 Task: Check the percentage active listings of breakfast bar in the last 3 years.
Action: Mouse moved to (603, 231)
Screenshot: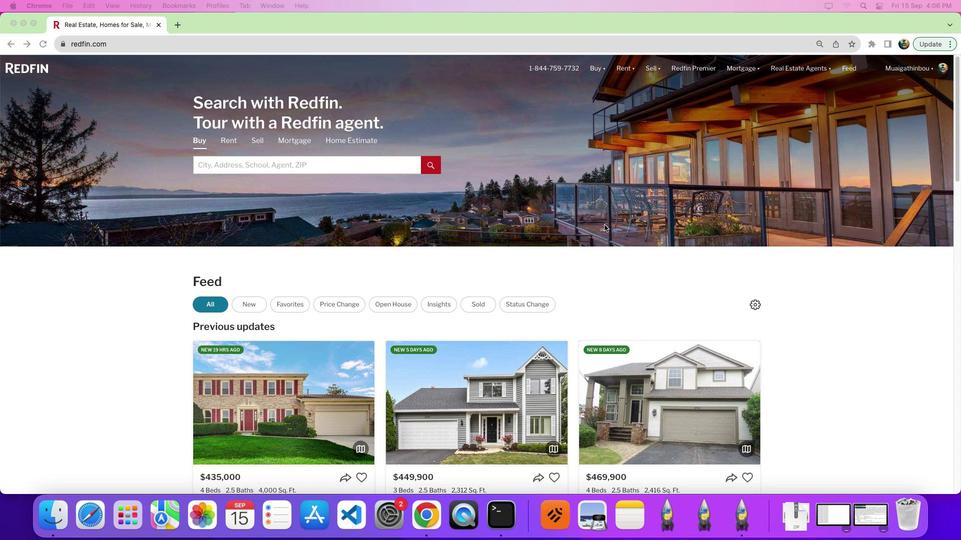 
Action: Mouse pressed left at (603, 231)
Screenshot: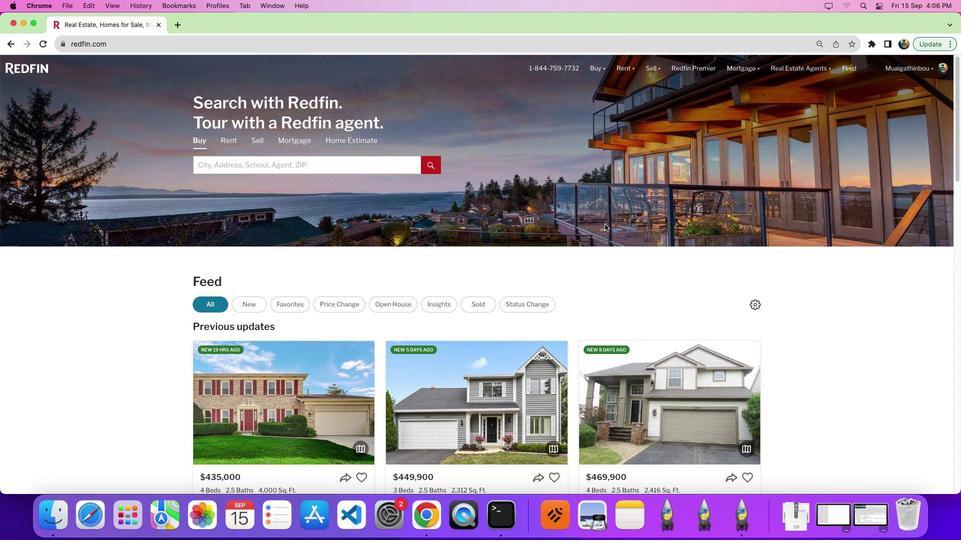 
Action: Mouse moved to (763, 217)
Screenshot: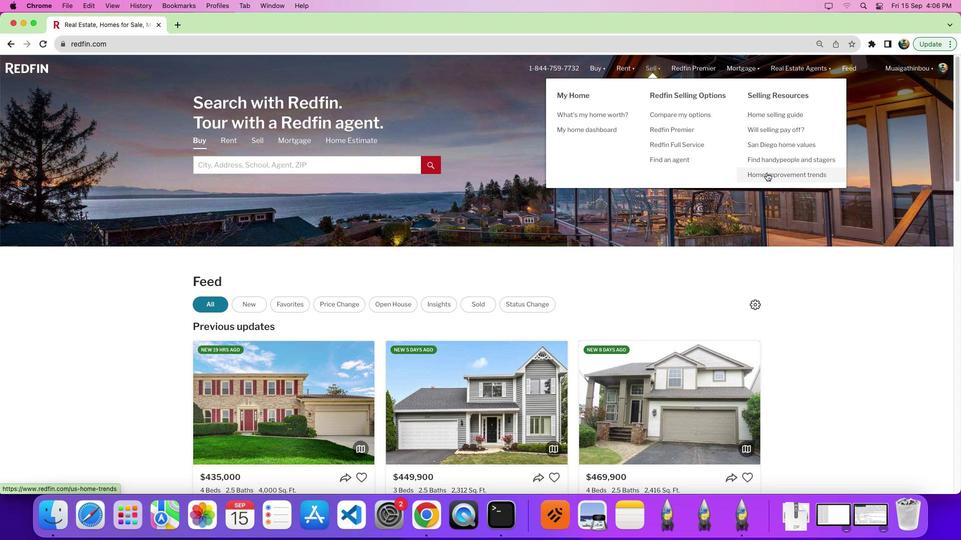 
Action: Mouse pressed left at (763, 217)
Screenshot: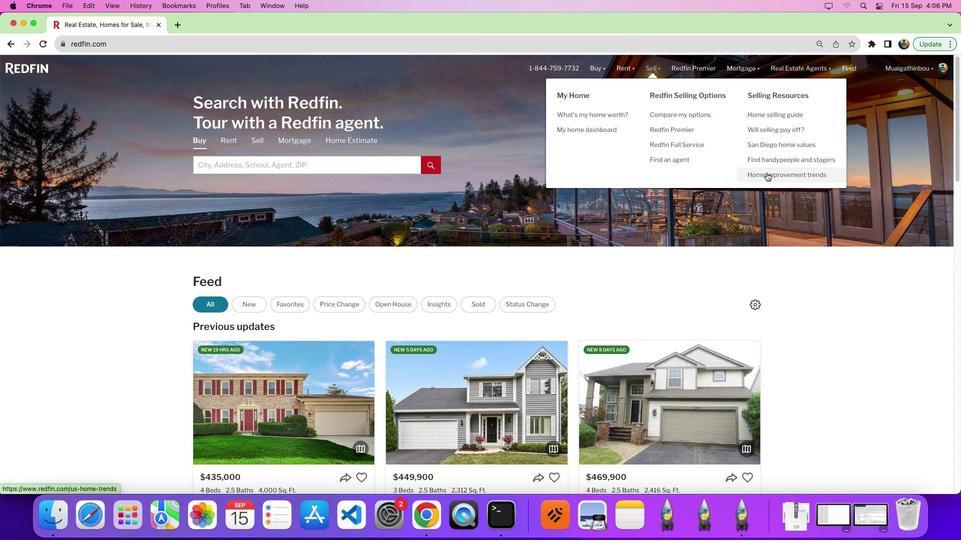 
Action: Mouse pressed left at (763, 217)
Screenshot: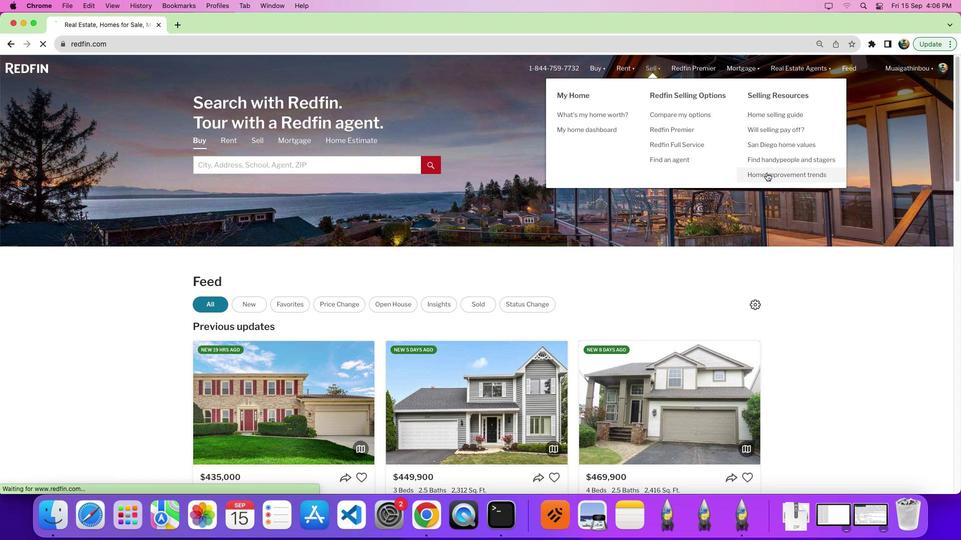
Action: Mouse moved to (265, 223)
Screenshot: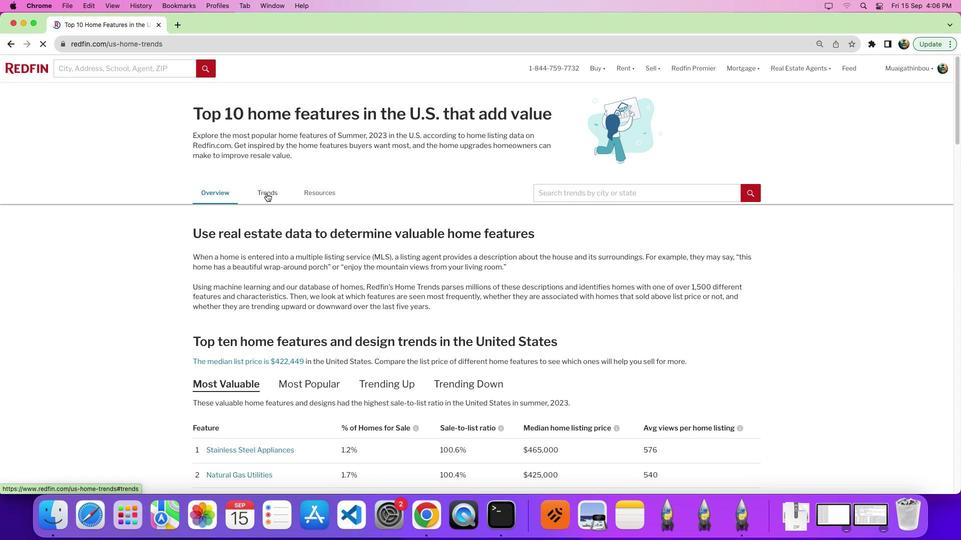 
Action: Mouse pressed left at (265, 223)
Screenshot: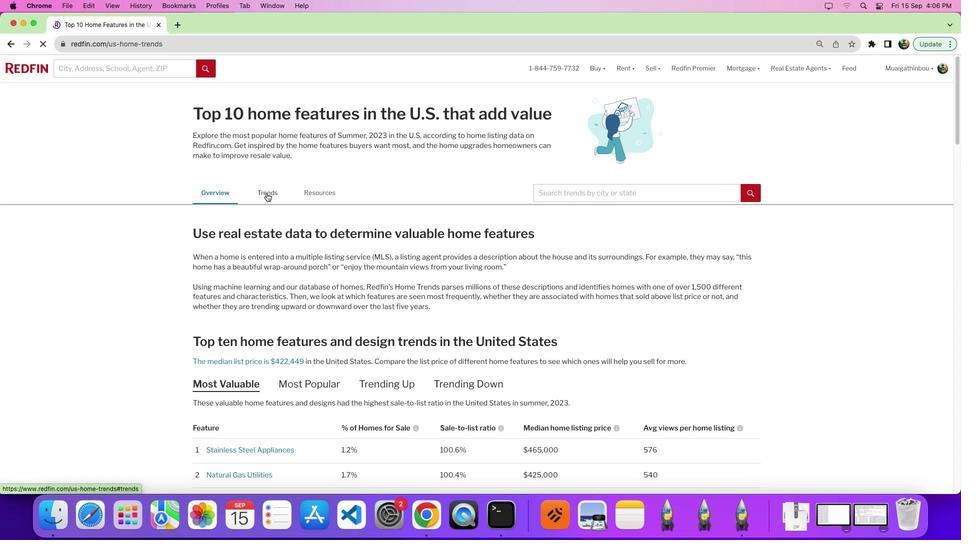 
Action: Mouse moved to (453, 241)
Screenshot: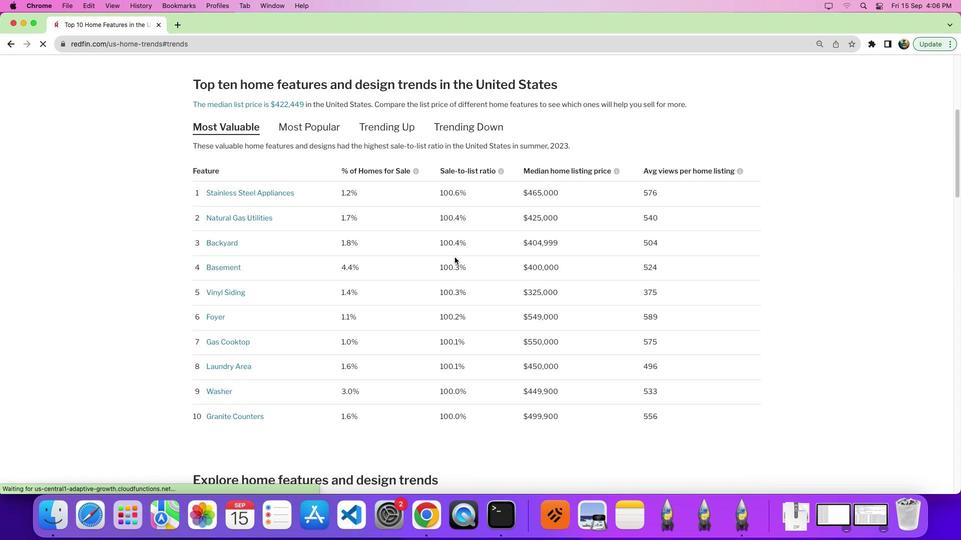 
Action: Mouse scrolled (453, 241) with delta (0, 171)
Screenshot: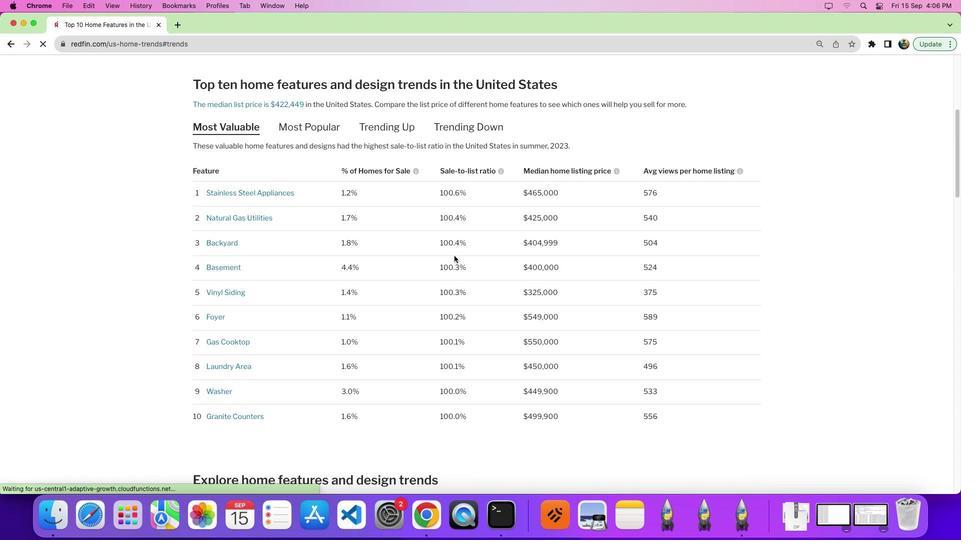 
Action: Mouse moved to (453, 241)
Screenshot: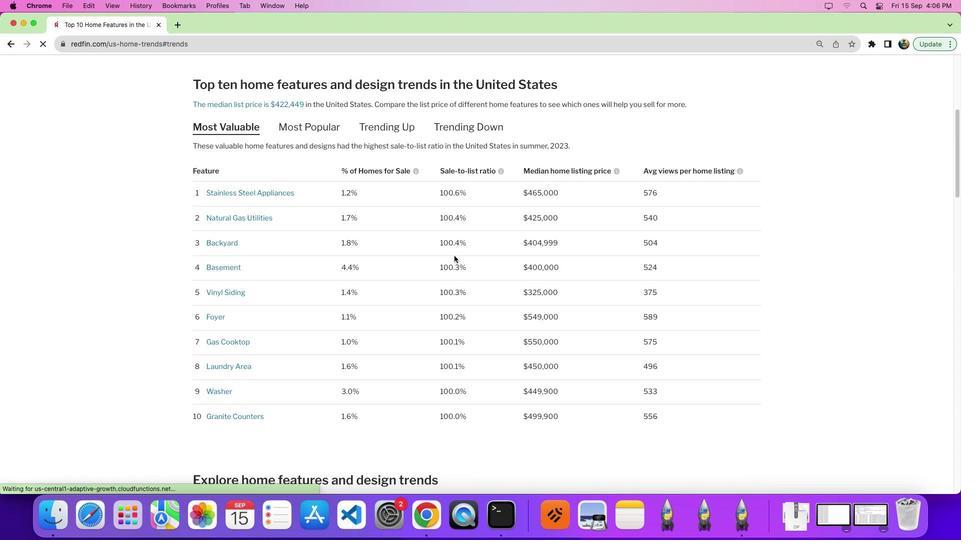 
Action: Mouse scrolled (453, 241) with delta (0, 171)
Screenshot: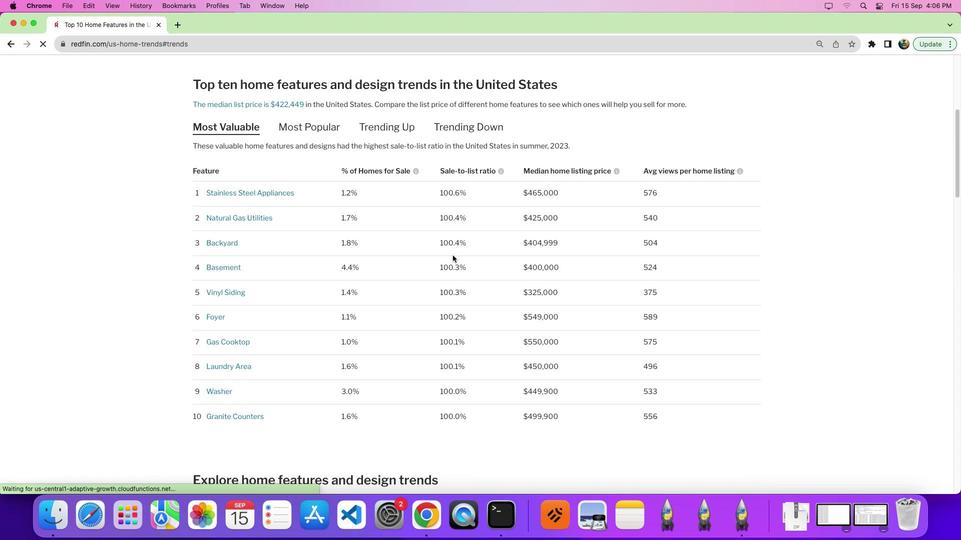 
Action: Mouse moved to (453, 240)
Screenshot: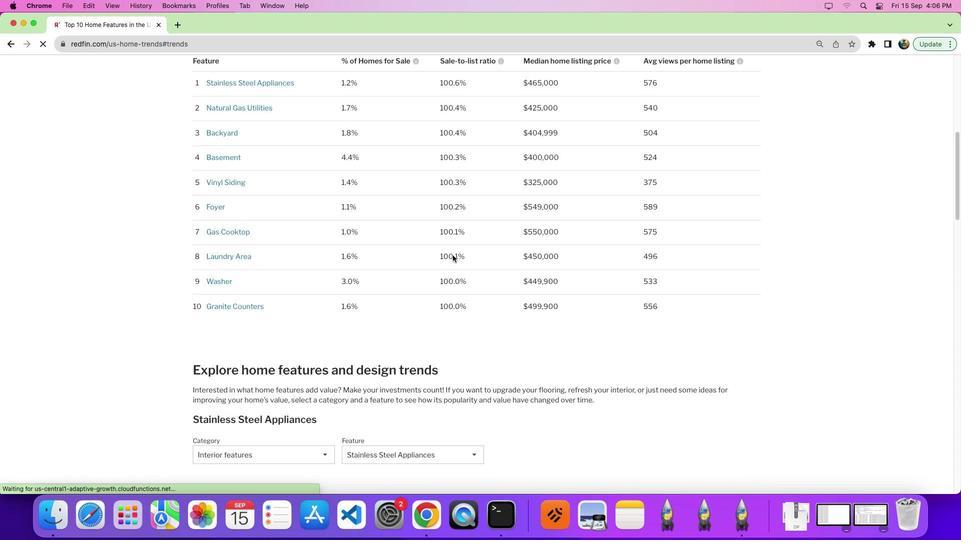 
Action: Mouse scrolled (453, 240) with delta (0, 170)
Screenshot: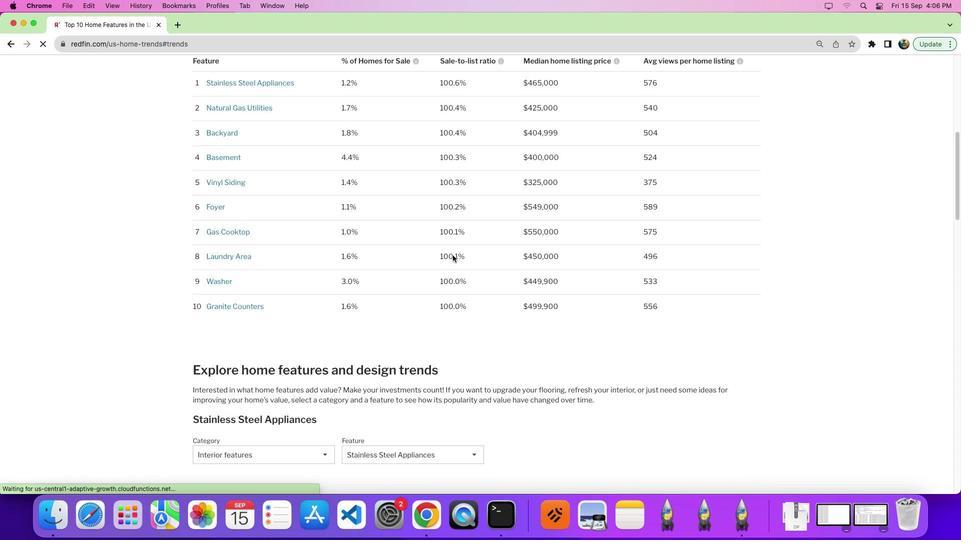 
Action: Mouse moved to (451, 240)
Screenshot: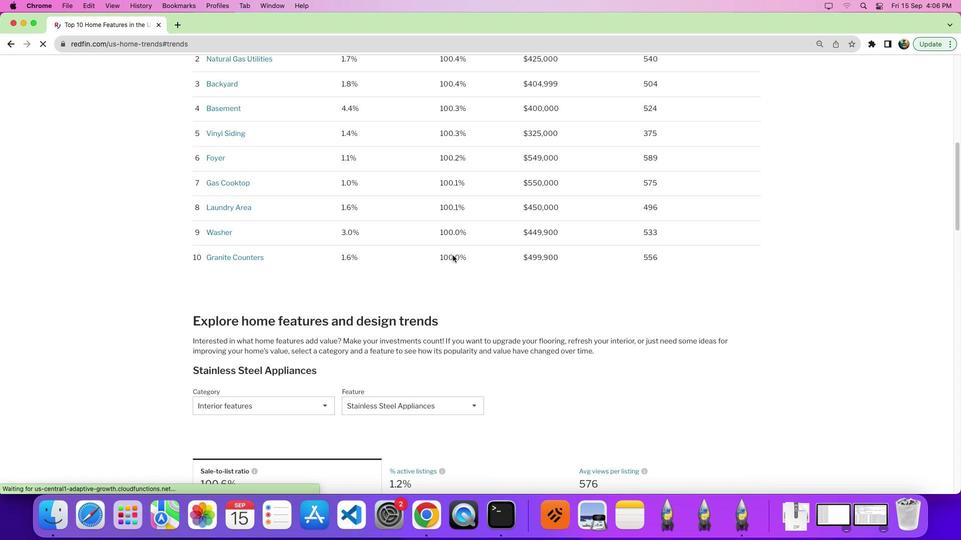 
Action: Mouse scrolled (451, 240) with delta (0, 171)
Screenshot: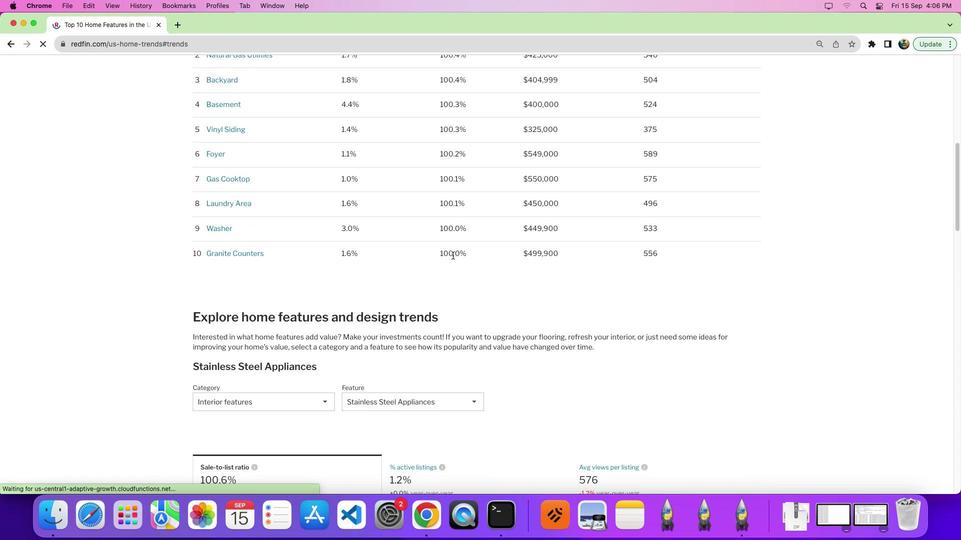 
Action: Mouse scrolled (451, 240) with delta (0, 171)
Screenshot: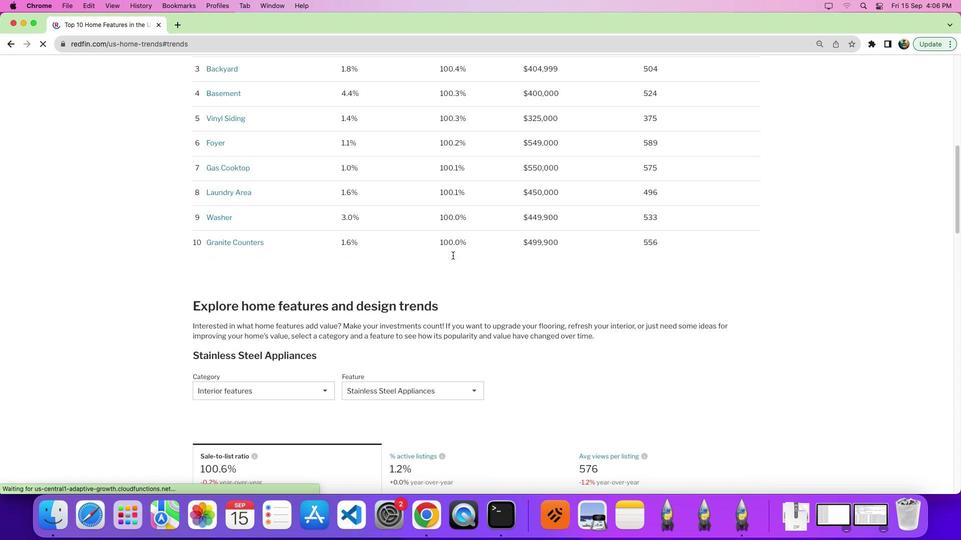 
Action: Mouse scrolled (451, 240) with delta (0, 170)
Screenshot: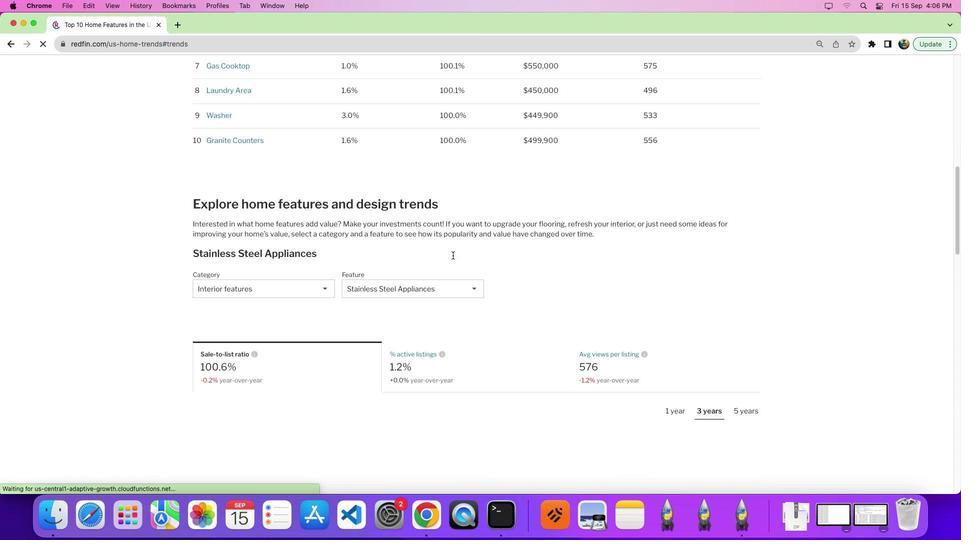 
Action: Mouse moved to (381, 242)
Screenshot: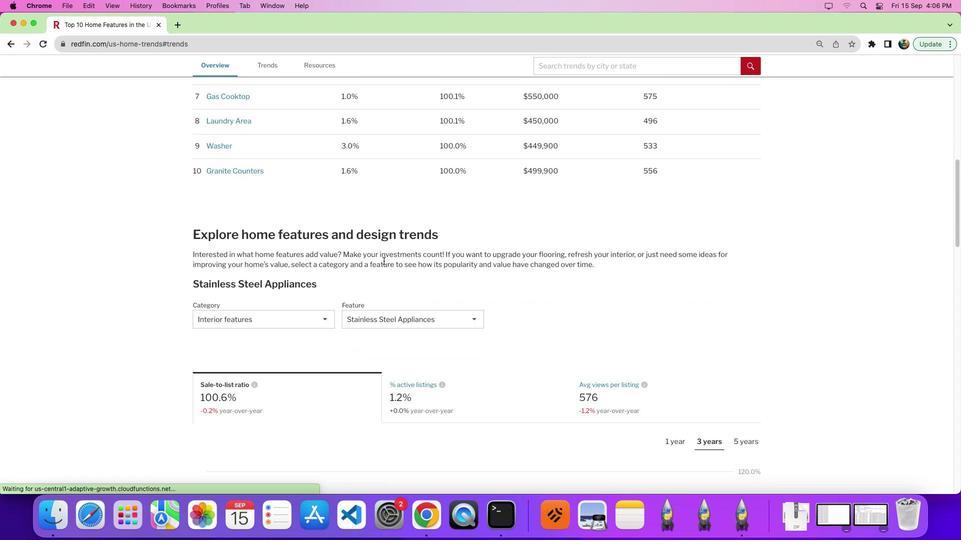 
Action: Mouse scrolled (381, 242) with delta (0, 171)
Screenshot: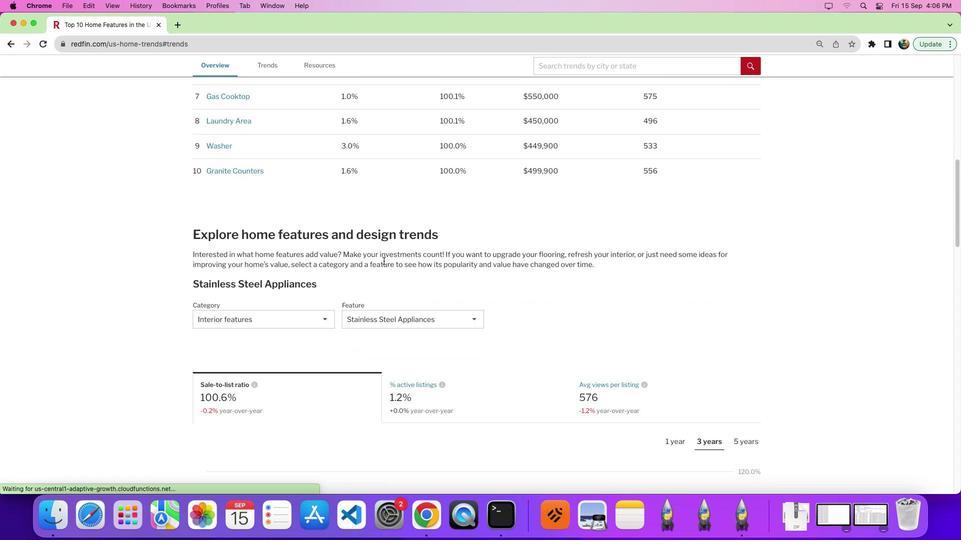 
Action: Mouse scrolled (381, 242) with delta (0, 171)
Screenshot: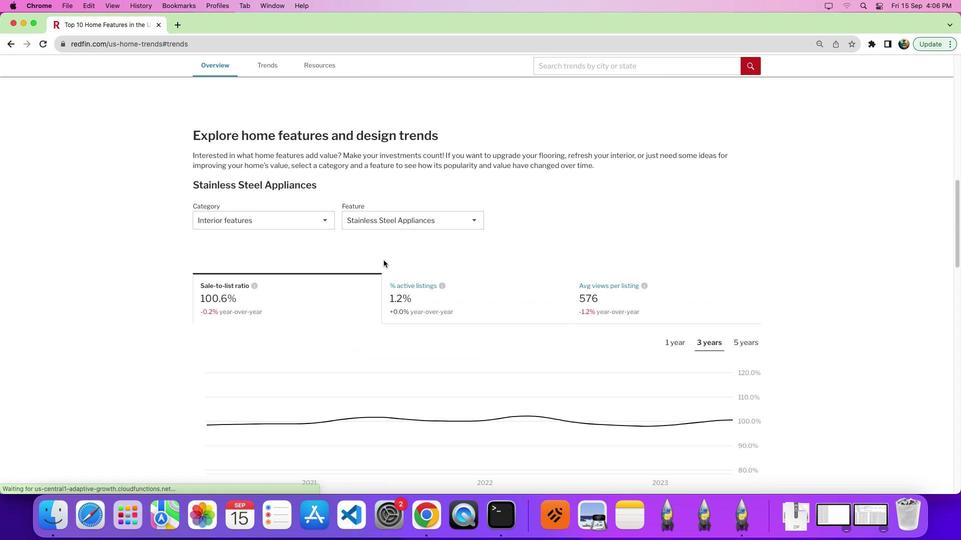 
Action: Mouse moved to (381, 242)
Screenshot: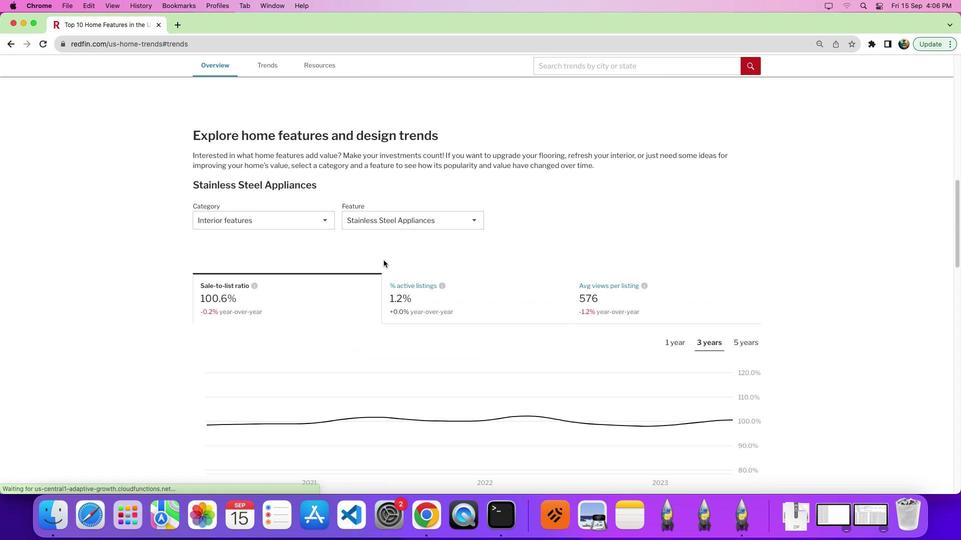 
Action: Mouse scrolled (381, 242) with delta (0, 170)
Screenshot: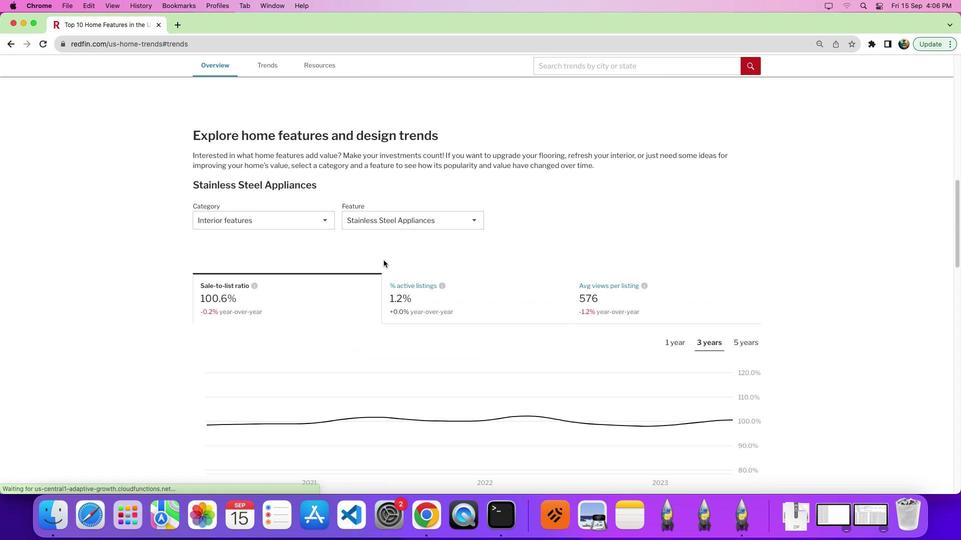 
Action: Mouse moved to (290, 219)
Screenshot: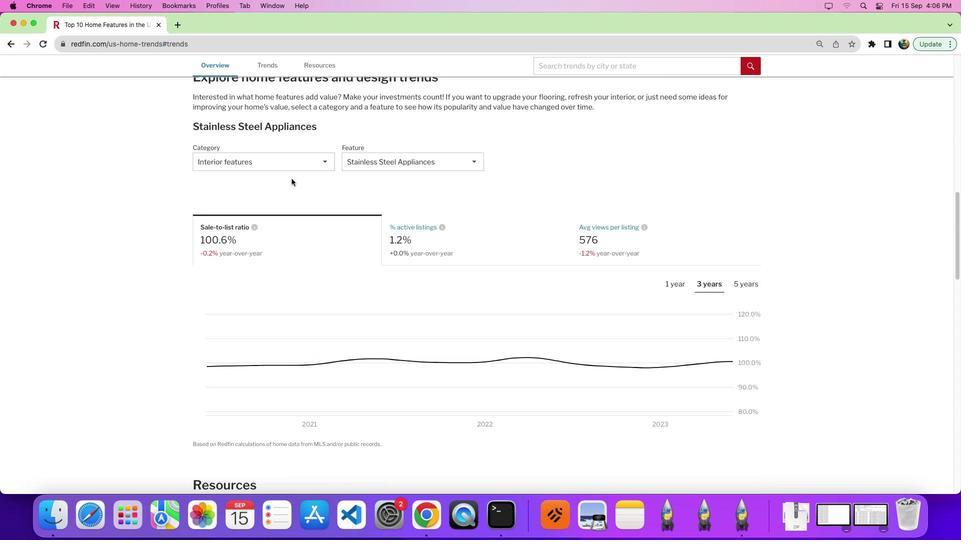 
Action: Mouse pressed left at (290, 219)
Screenshot: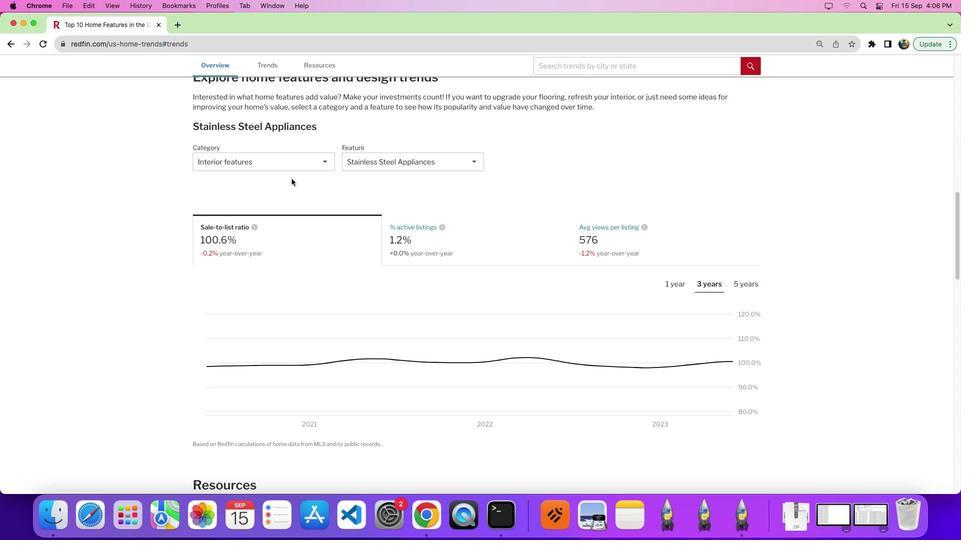 
Action: Mouse moved to (291, 216)
Screenshot: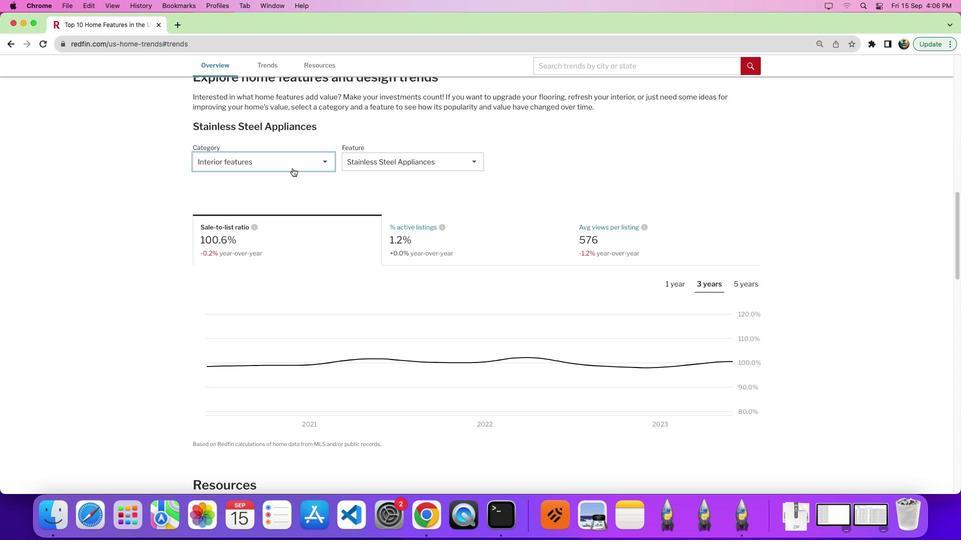 
Action: Mouse pressed left at (291, 216)
Screenshot: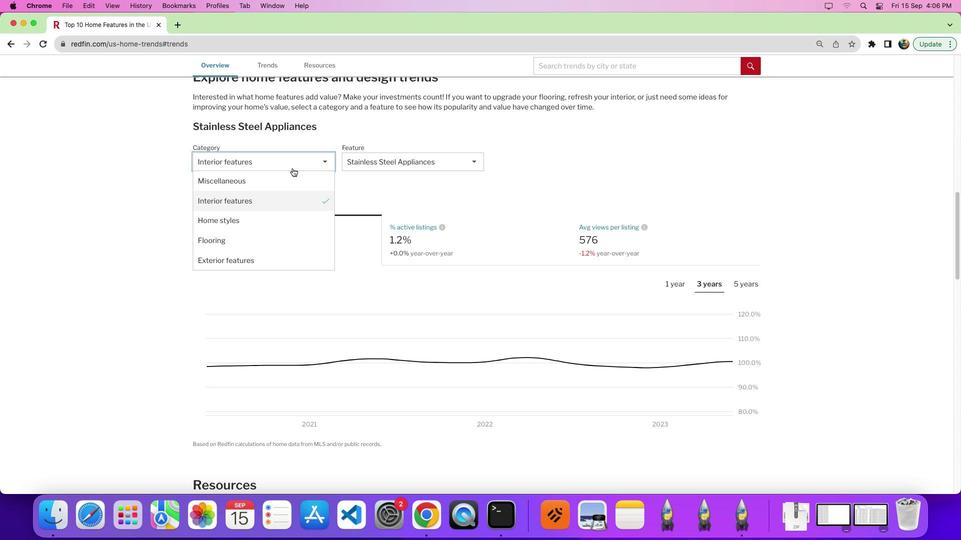 
Action: Mouse moved to (482, 221)
Screenshot: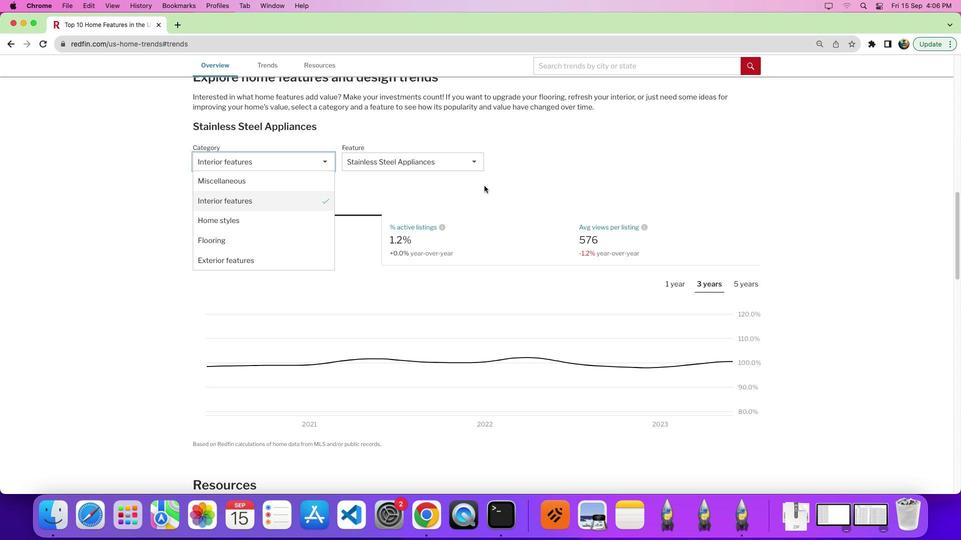 
Action: Mouse pressed left at (482, 221)
Screenshot: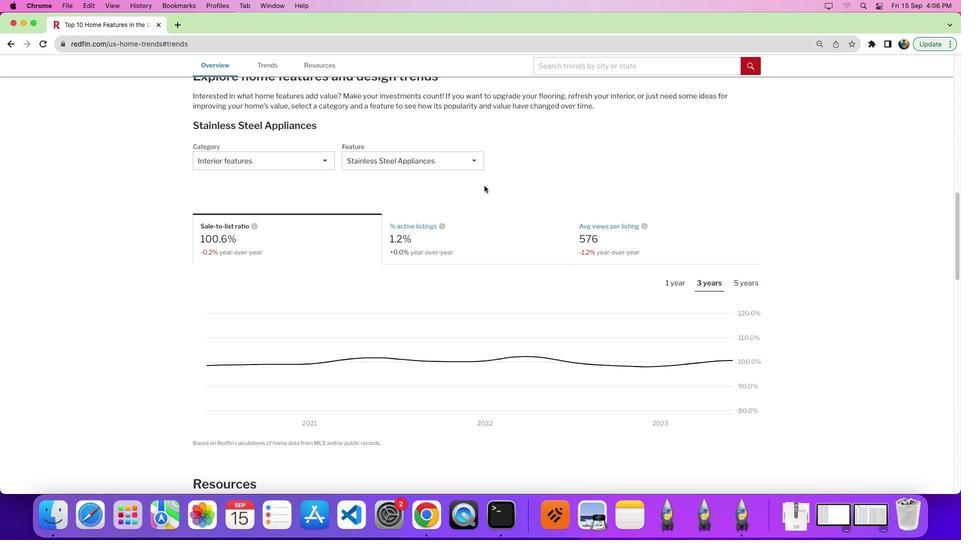 
Action: Mouse moved to (482, 221)
Screenshot: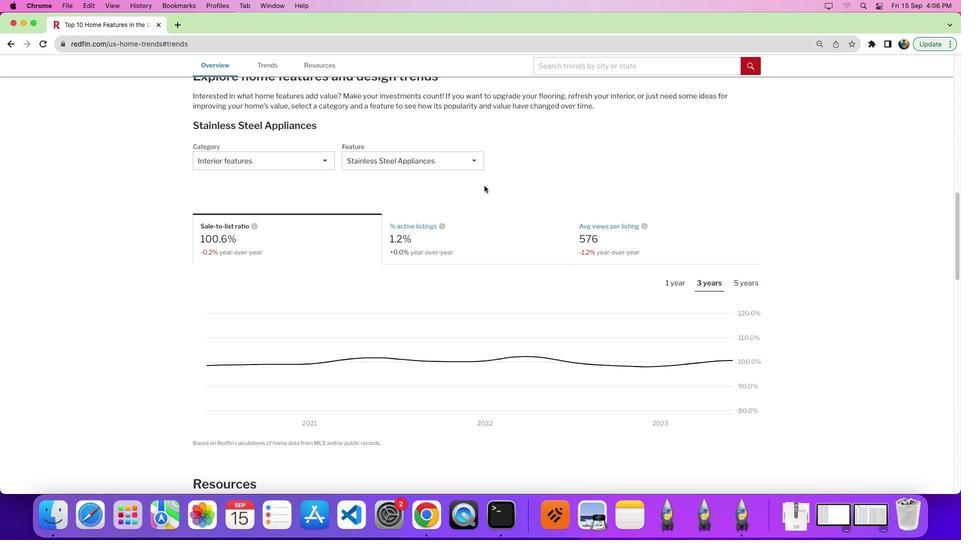 
Action: Mouse scrolled (482, 221) with delta (0, 171)
Screenshot: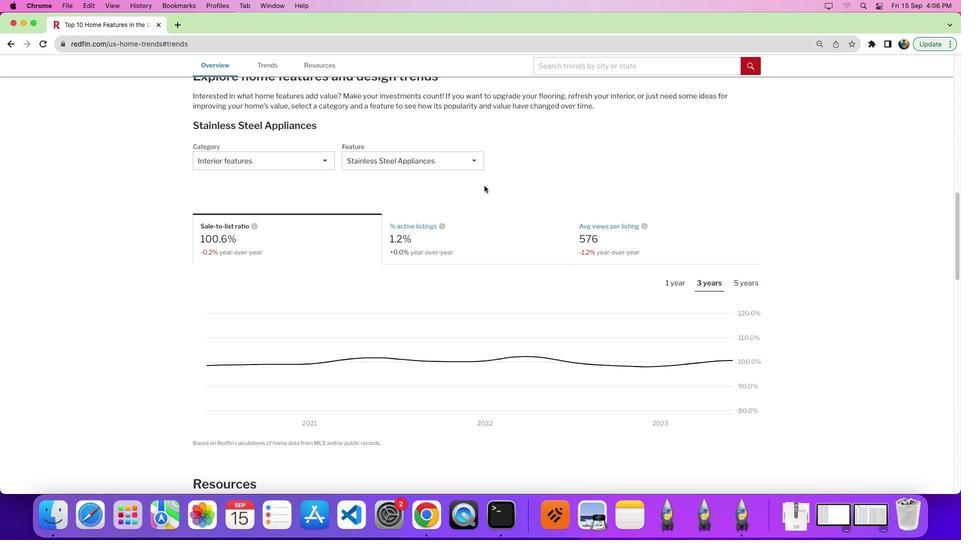 
Action: Mouse moved to (450, 214)
Screenshot: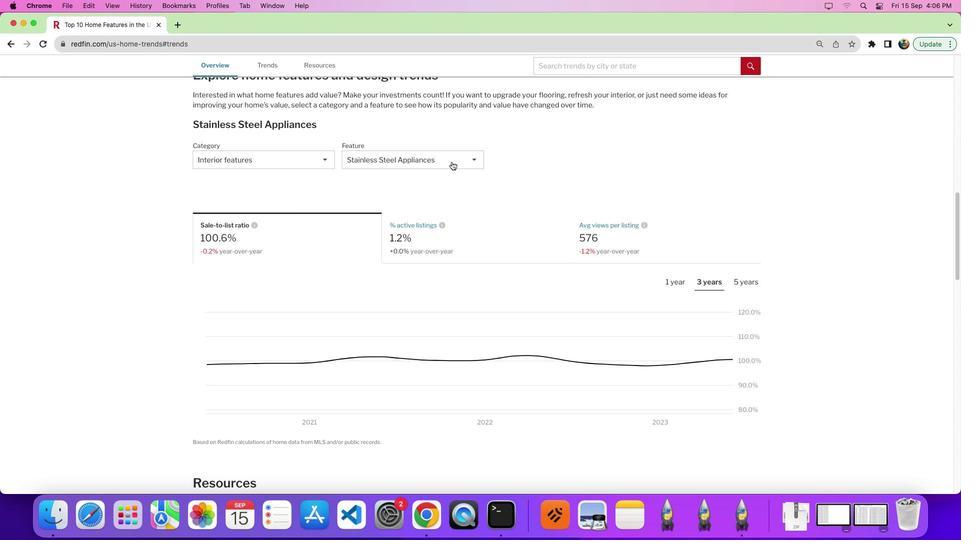 
Action: Mouse pressed left at (450, 214)
Screenshot: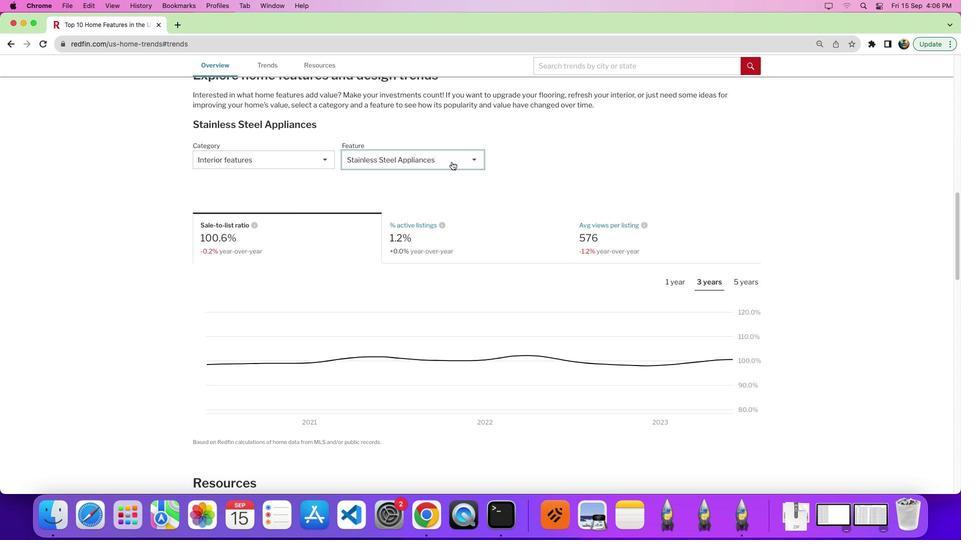 
Action: Mouse moved to (412, 243)
Screenshot: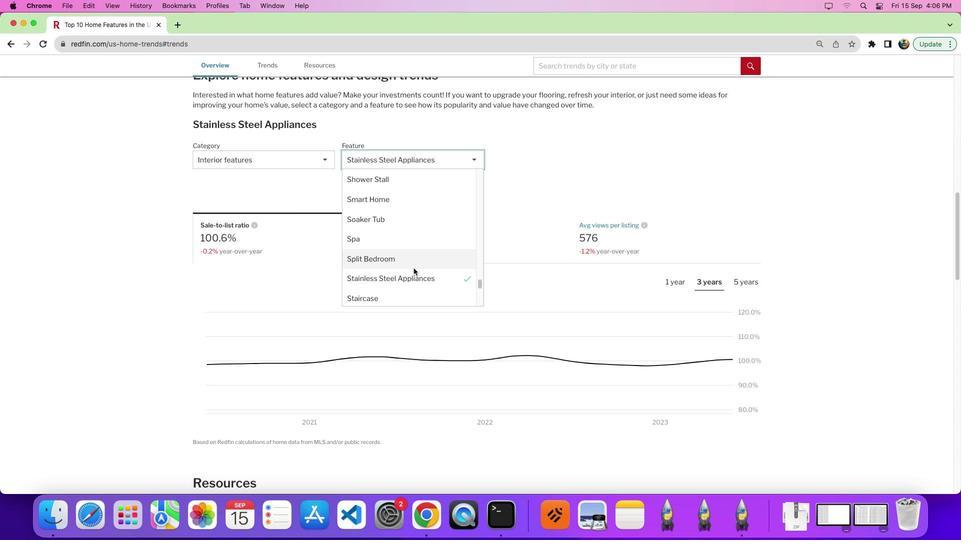 
Action: Mouse scrolled (412, 243) with delta (0, 171)
Screenshot: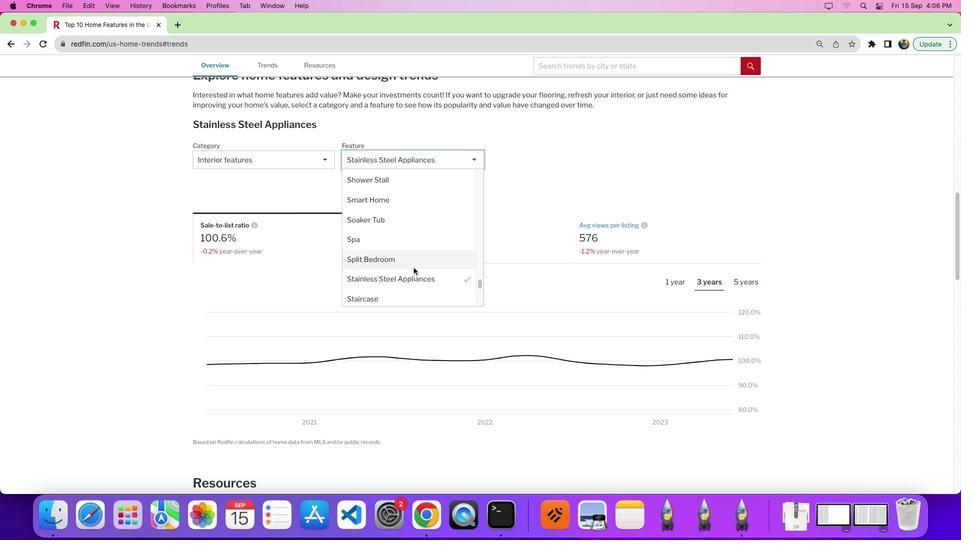 
Action: Mouse moved to (413, 242)
Screenshot: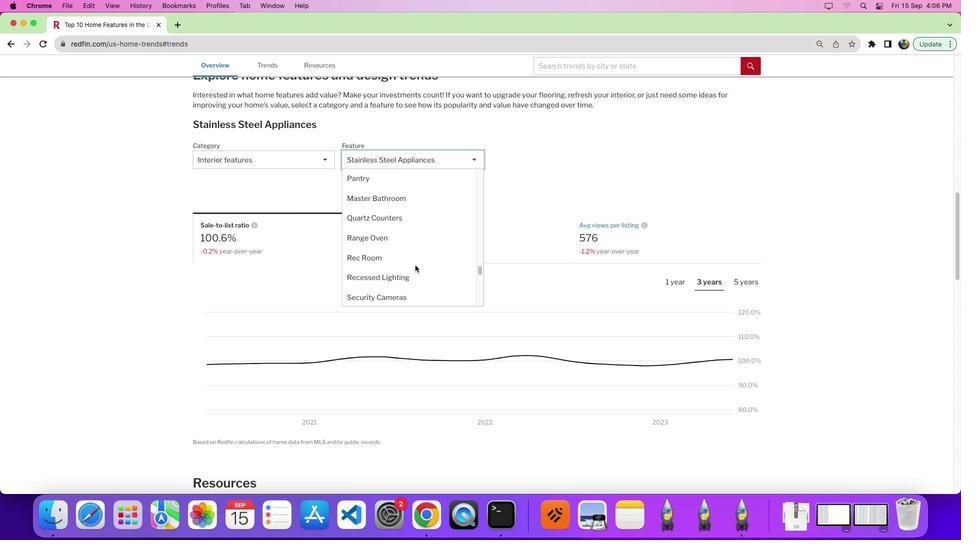 
Action: Mouse scrolled (413, 242) with delta (0, 171)
Screenshot: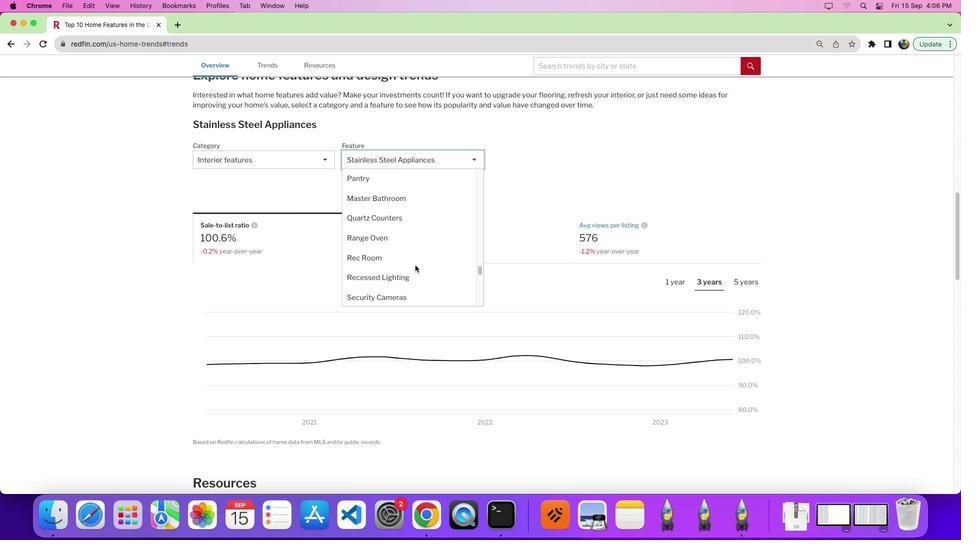 
Action: Mouse moved to (413, 242)
Screenshot: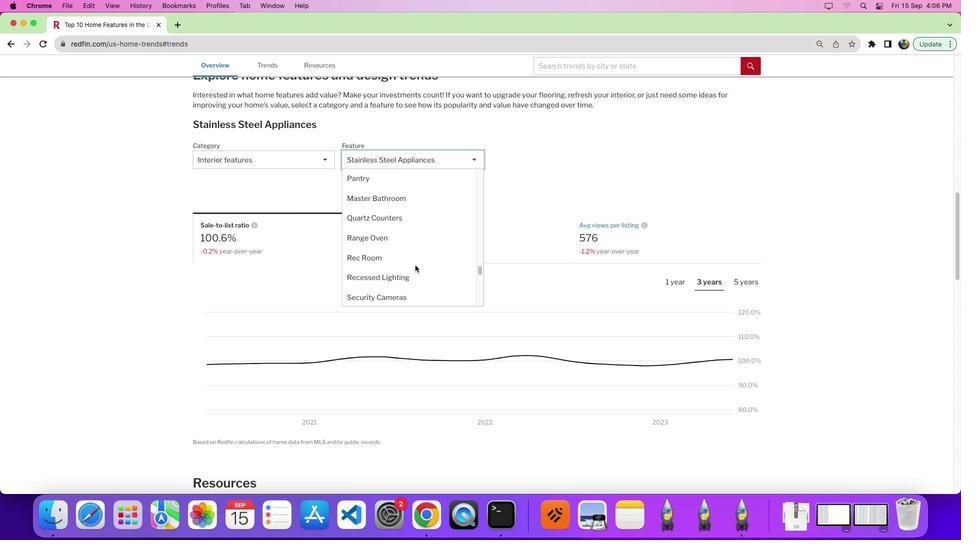
Action: Mouse scrolled (413, 242) with delta (0, 171)
Screenshot: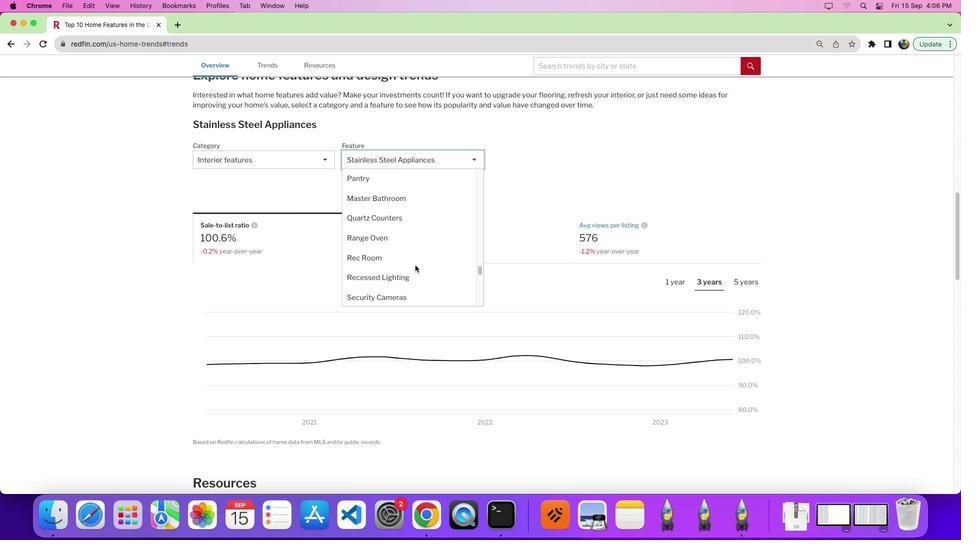 
Action: Mouse scrolled (413, 242) with delta (0, 172)
Screenshot: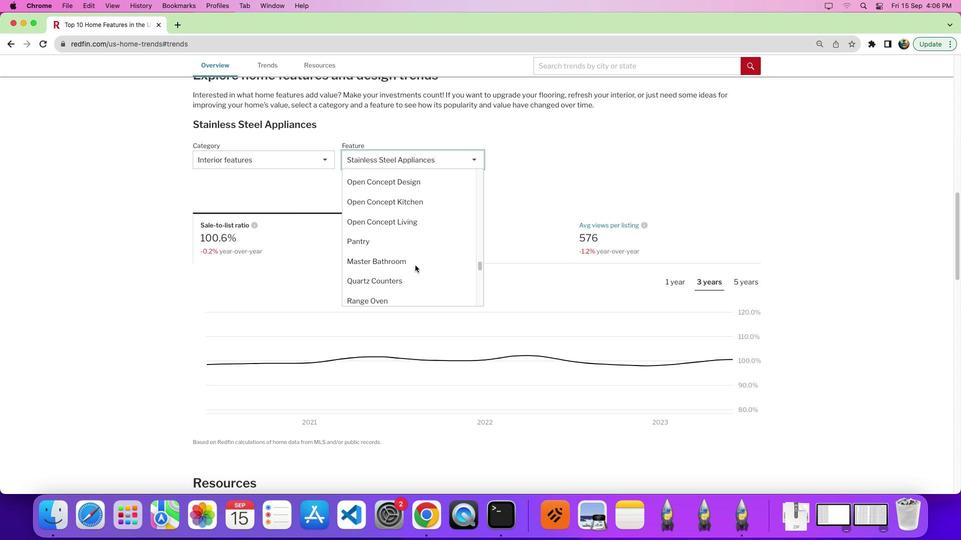 
Action: Mouse moved to (414, 242)
Screenshot: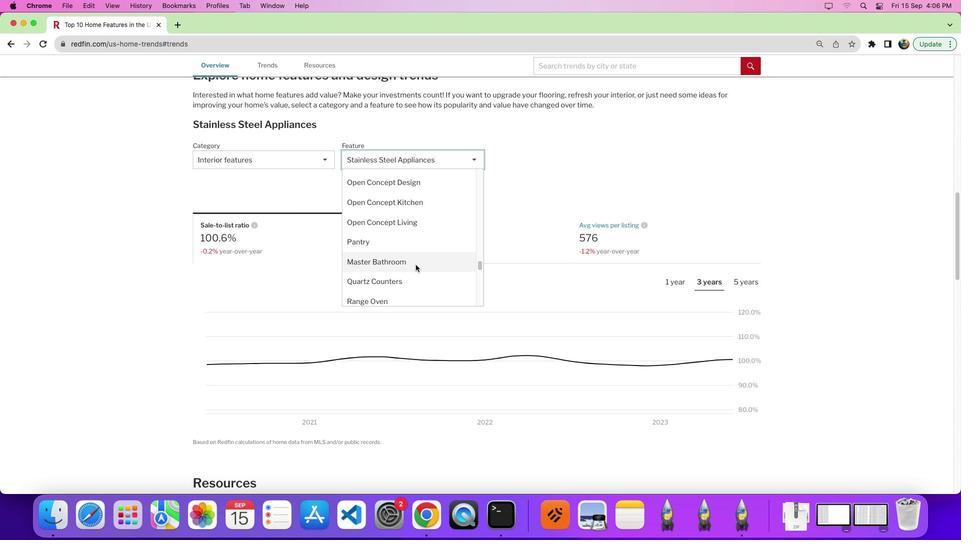 
Action: Mouse scrolled (414, 242) with delta (0, 171)
Screenshot: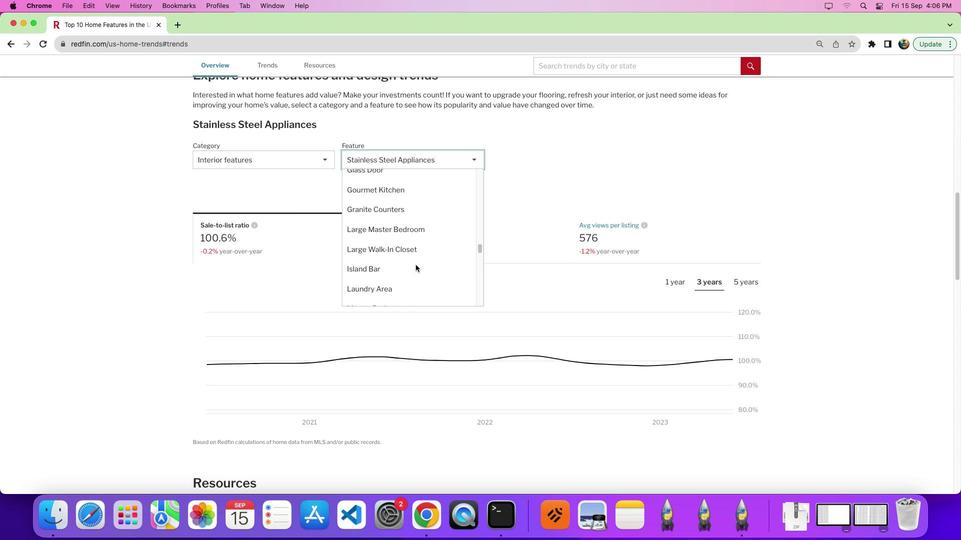 
Action: Mouse moved to (414, 242)
Screenshot: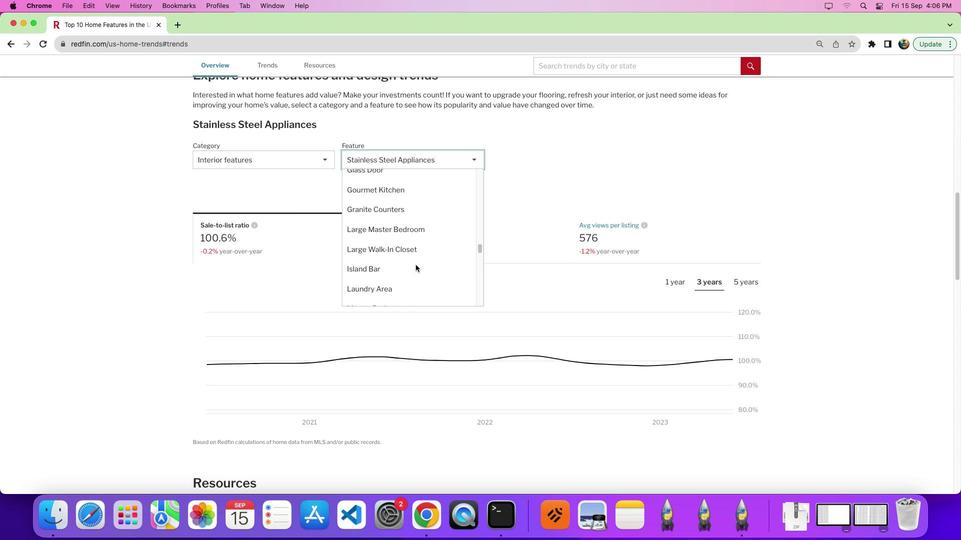 
Action: Mouse scrolled (414, 242) with delta (0, 171)
Screenshot: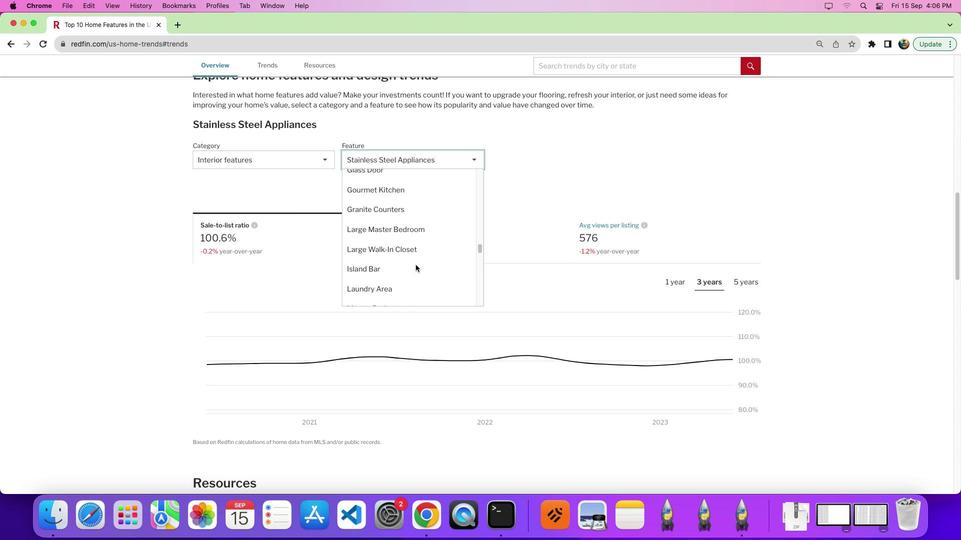 
Action: Mouse scrolled (414, 242) with delta (0, 172)
Screenshot: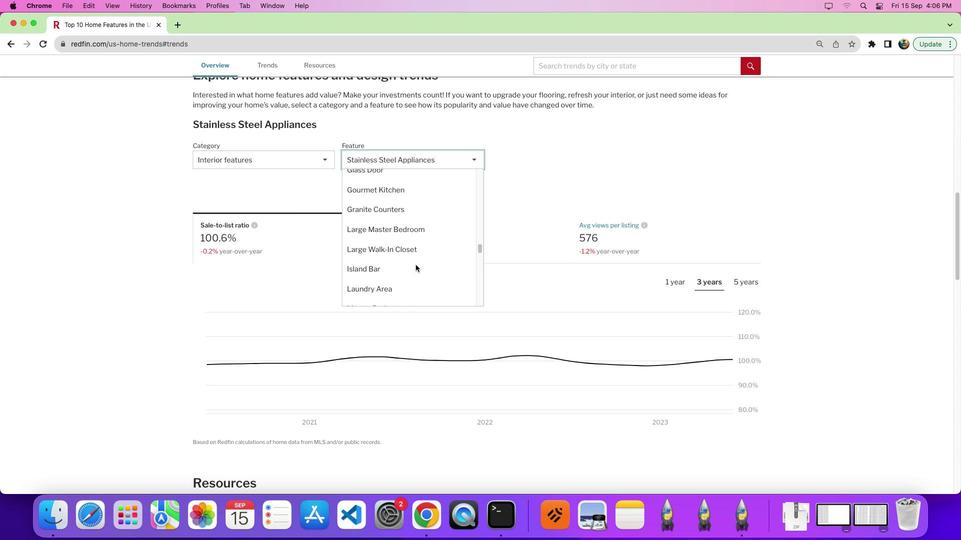 
Action: Mouse scrolled (414, 242) with delta (0, 171)
Screenshot: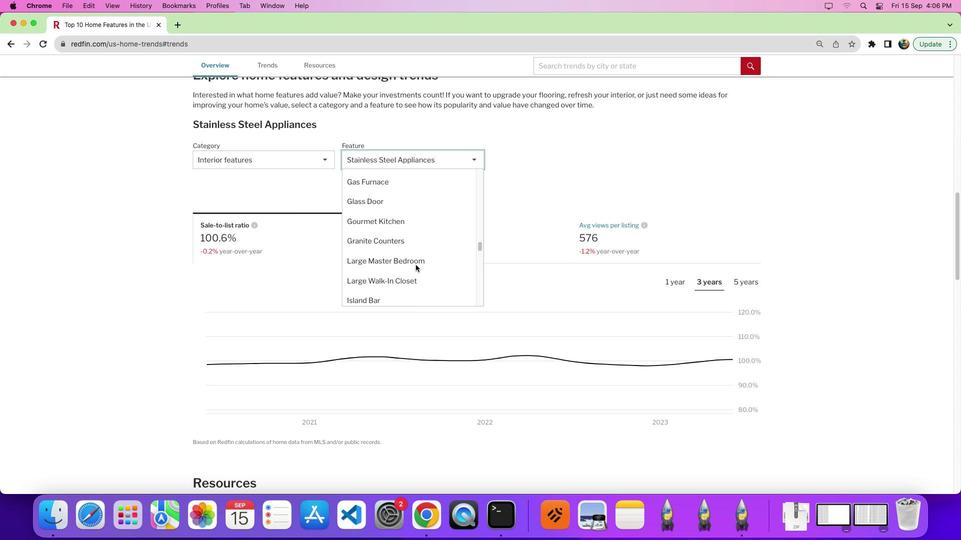
Action: Mouse scrolled (414, 242) with delta (0, 171)
Screenshot: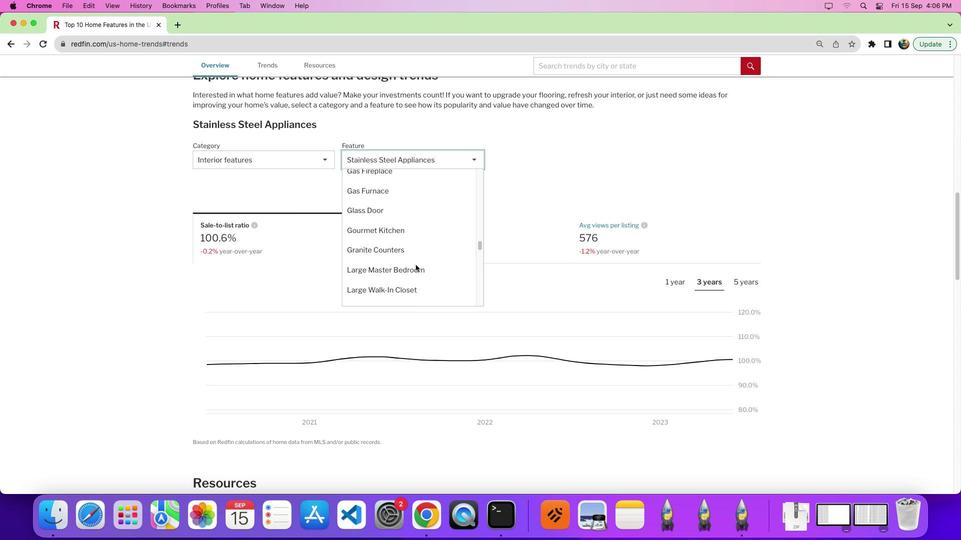 
Action: Mouse moved to (415, 242)
Screenshot: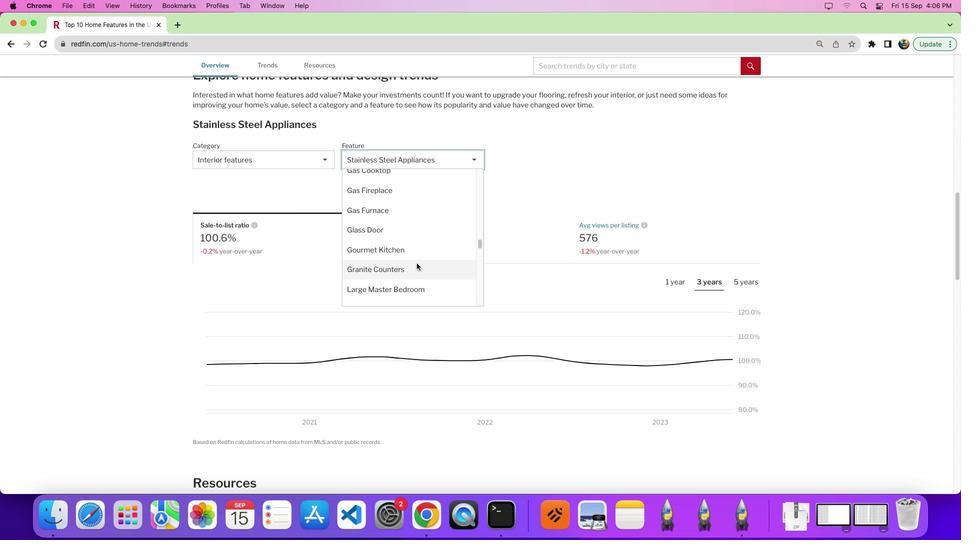 
Action: Mouse scrolled (415, 242) with delta (0, 171)
Screenshot: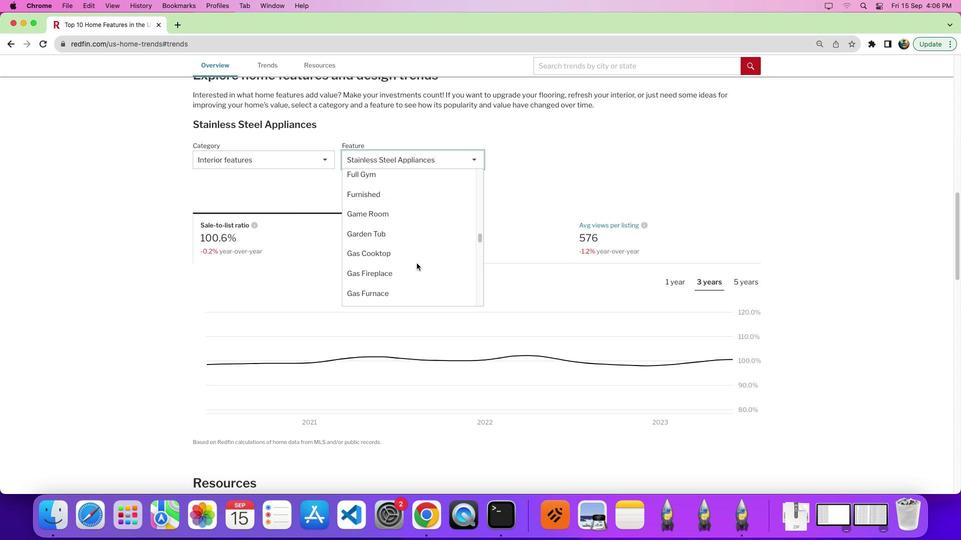 
Action: Mouse scrolled (415, 242) with delta (0, 171)
Screenshot: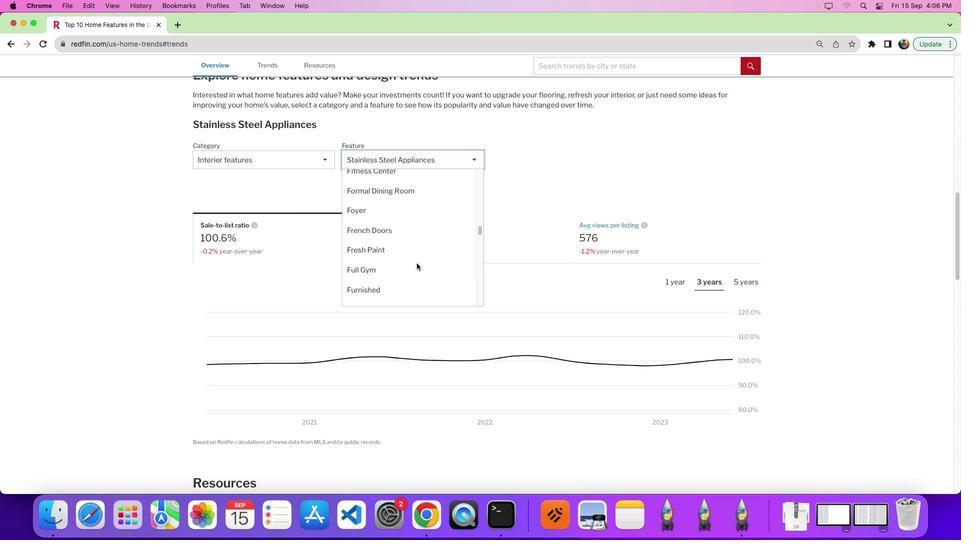 
Action: Mouse scrolled (415, 242) with delta (0, 172)
Screenshot: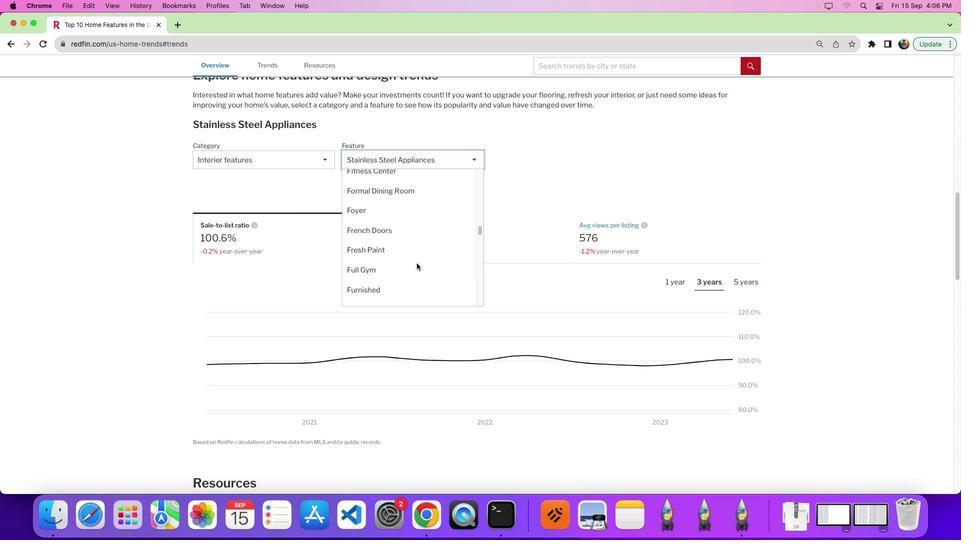 
Action: Mouse moved to (416, 241)
Screenshot: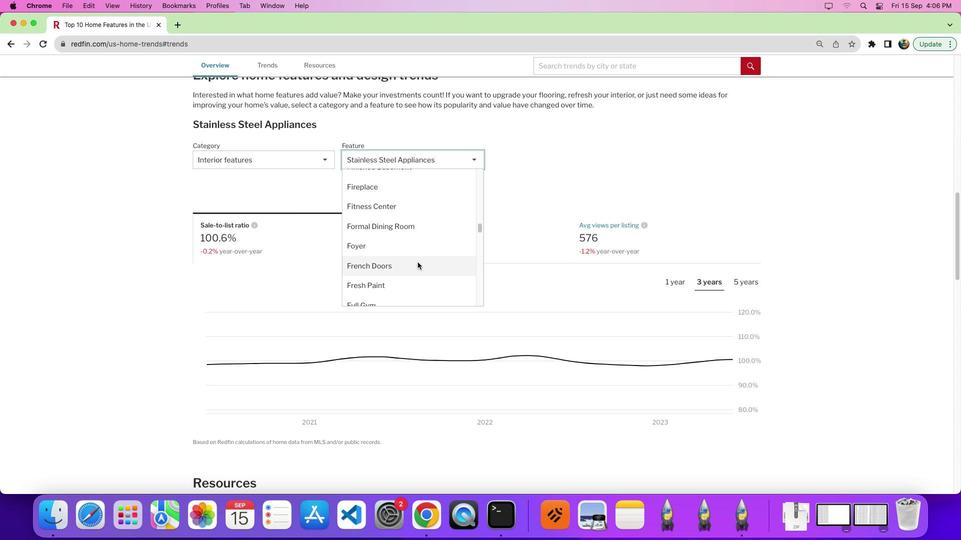 
Action: Mouse scrolled (416, 241) with delta (0, 171)
Screenshot: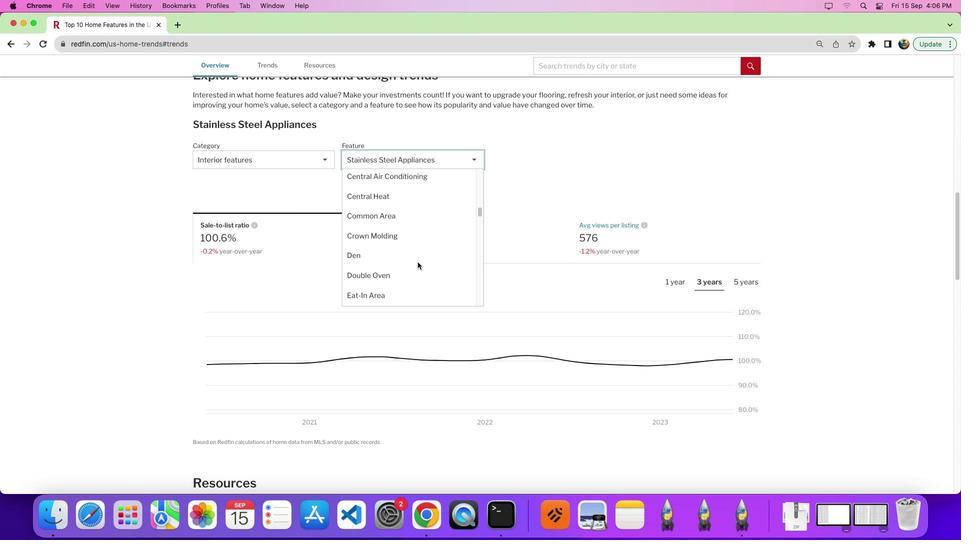 
Action: Mouse scrolled (416, 241) with delta (0, 171)
Screenshot: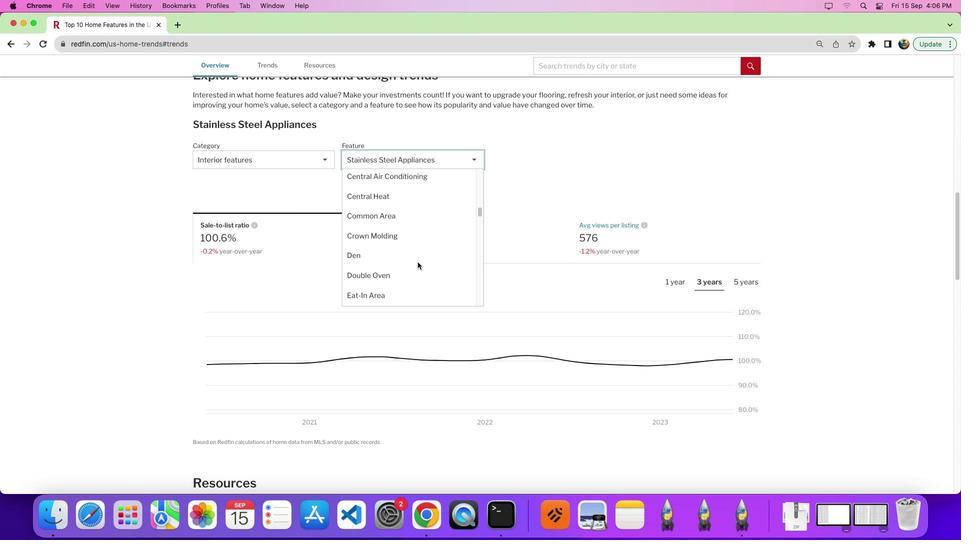 
Action: Mouse scrolled (416, 241) with delta (0, 172)
Screenshot: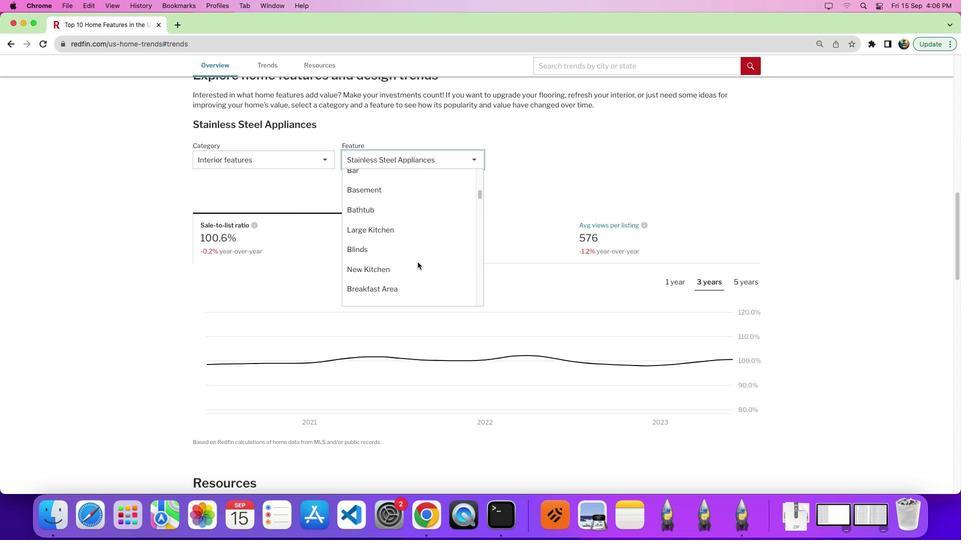 
Action: Mouse scrolled (416, 241) with delta (0, 173)
Screenshot: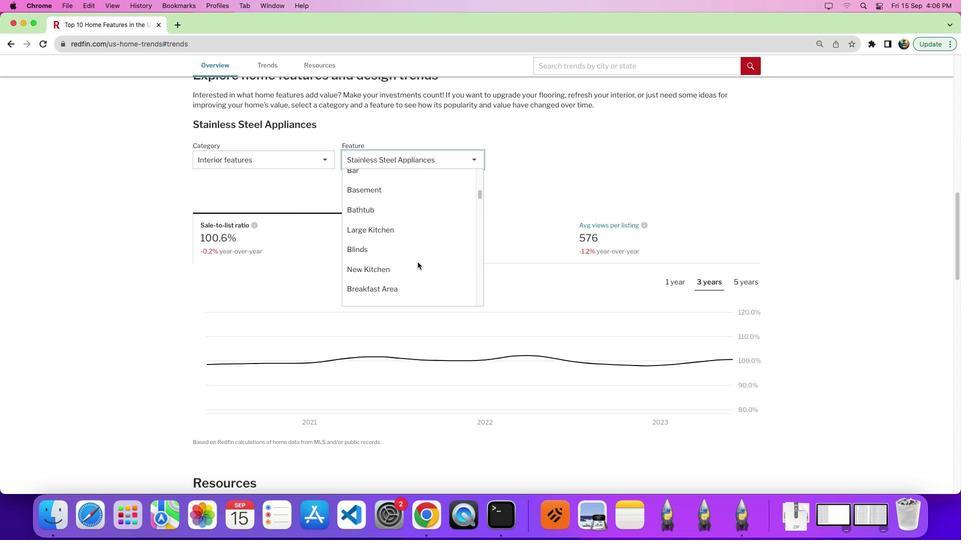 
Action: Mouse moved to (416, 241)
Screenshot: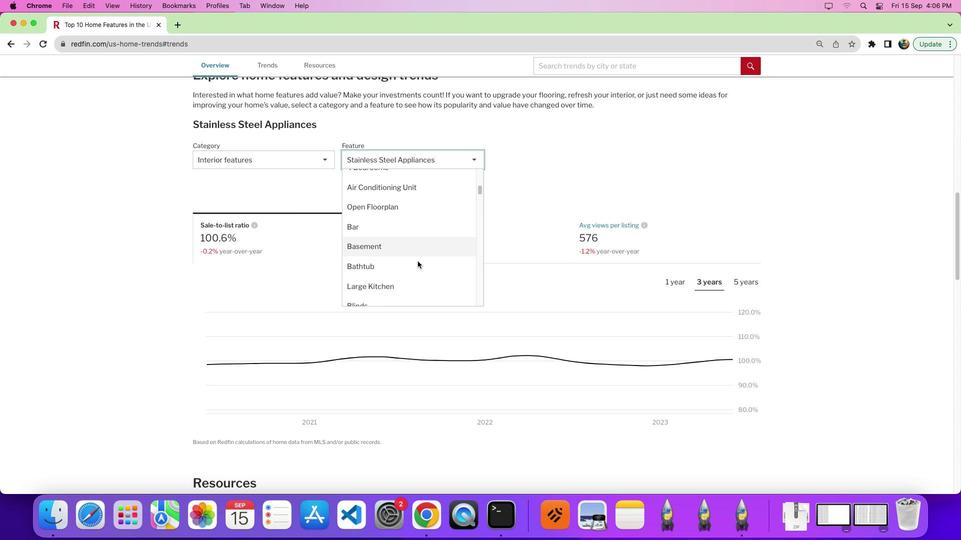 
Action: Mouse scrolled (416, 241) with delta (0, 171)
Screenshot: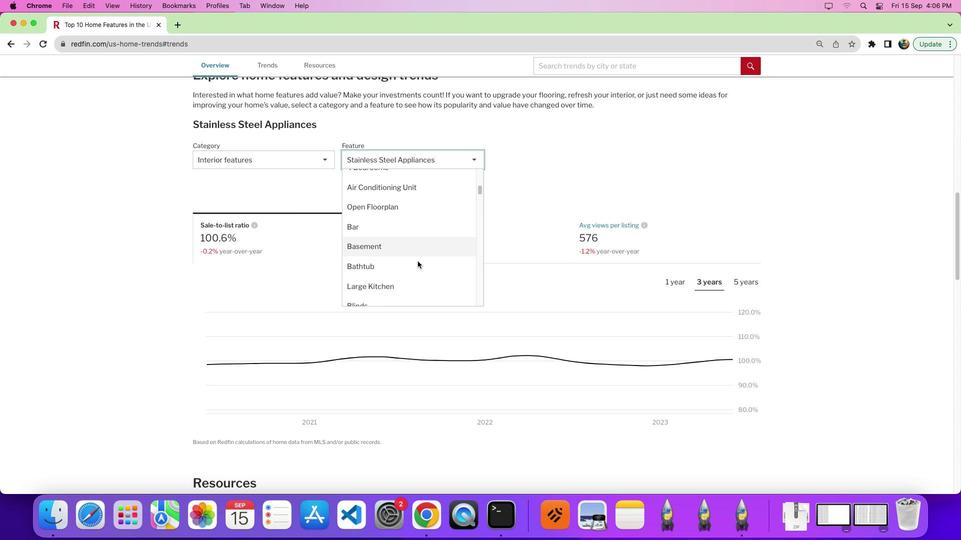 
Action: Mouse moved to (416, 241)
Screenshot: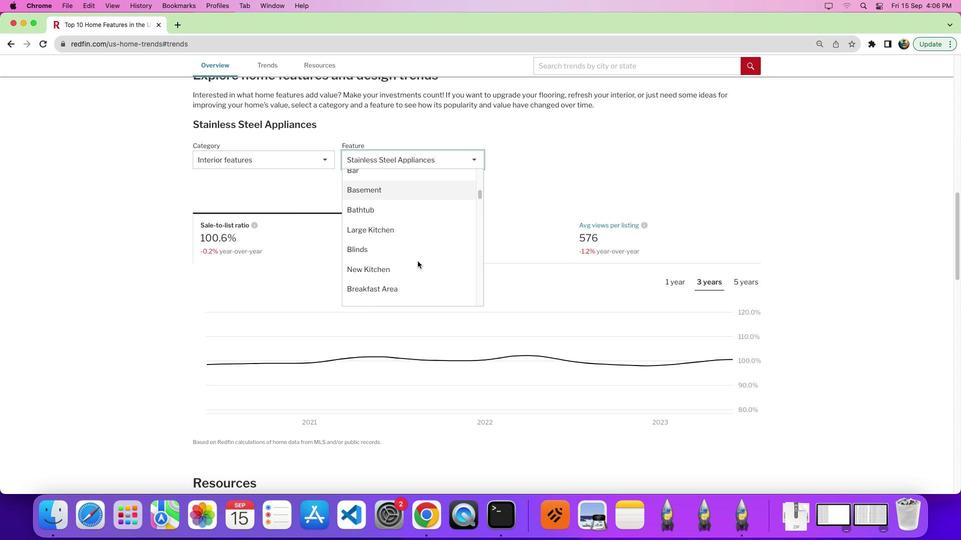 
Action: Mouse scrolled (416, 241) with delta (0, 171)
Screenshot: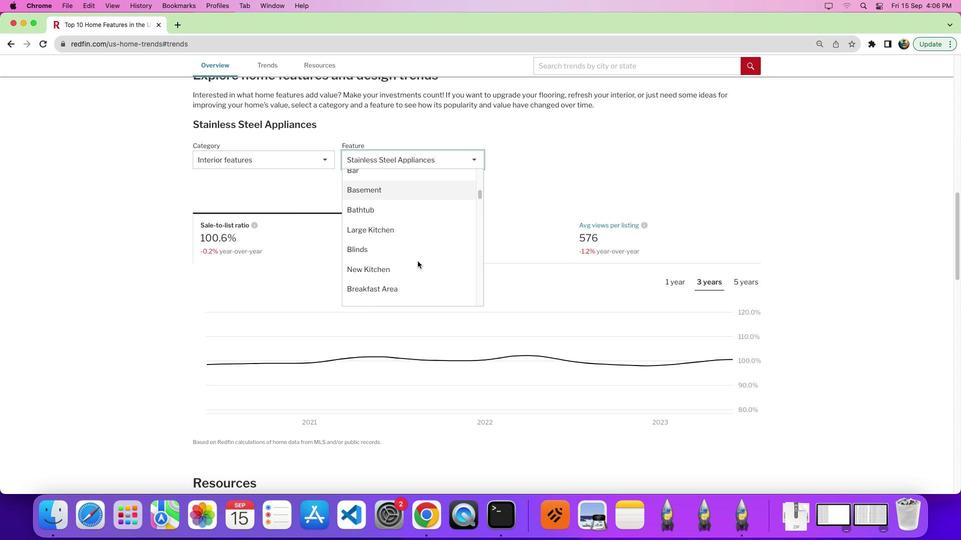 
Action: Mouse moved to (416, 241)
Screenshot: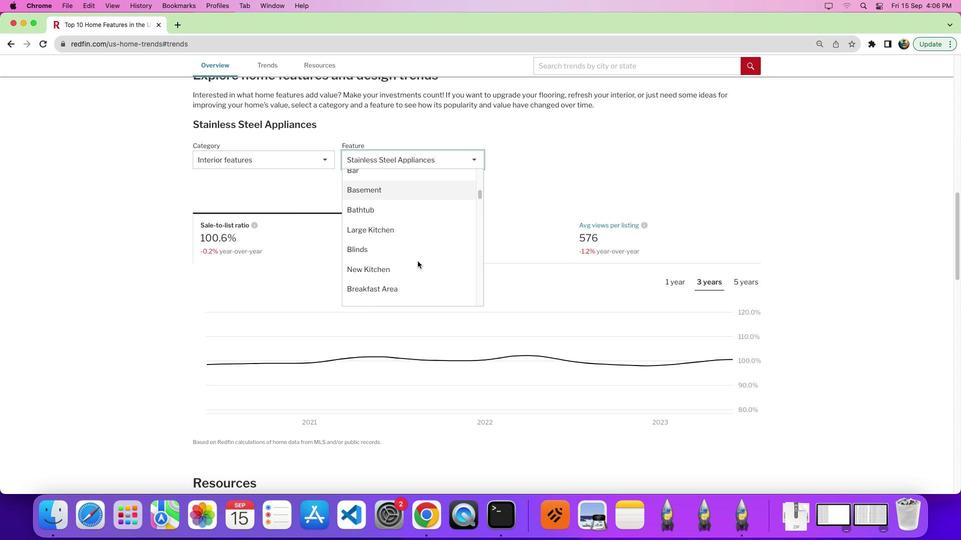 
Action: Mouse scrolled (416, 241) with delta (0, 170)
Screenshot: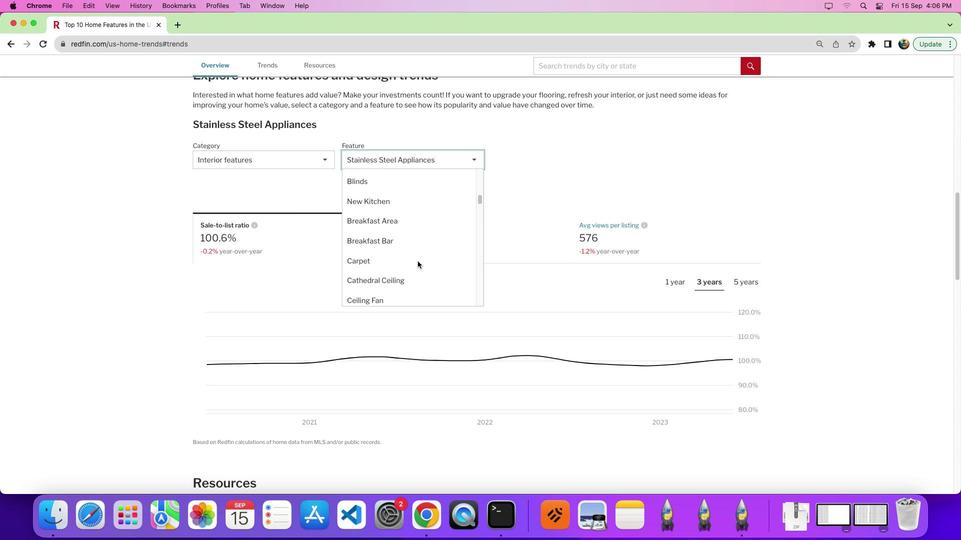 
Action: Mouse moved to (398, 226)
Screenshot: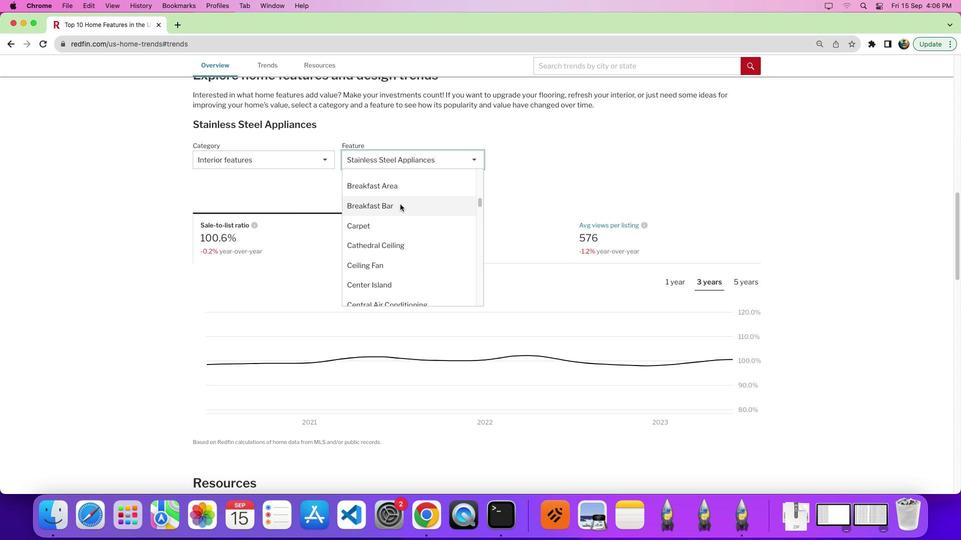 
Action: Mouse pressed left at (398, 226)
Screenshot: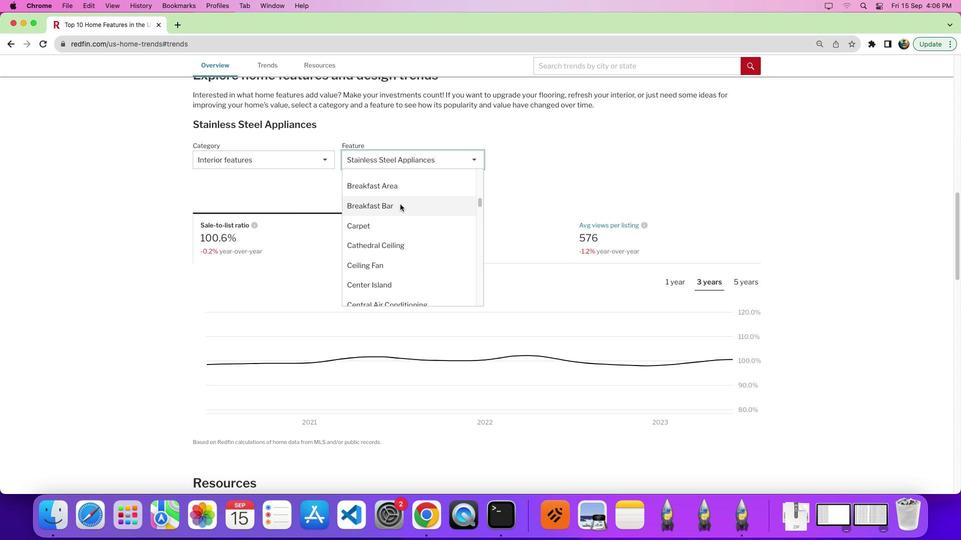 
Action: Mouse moved to (623, 238)
Screenshot: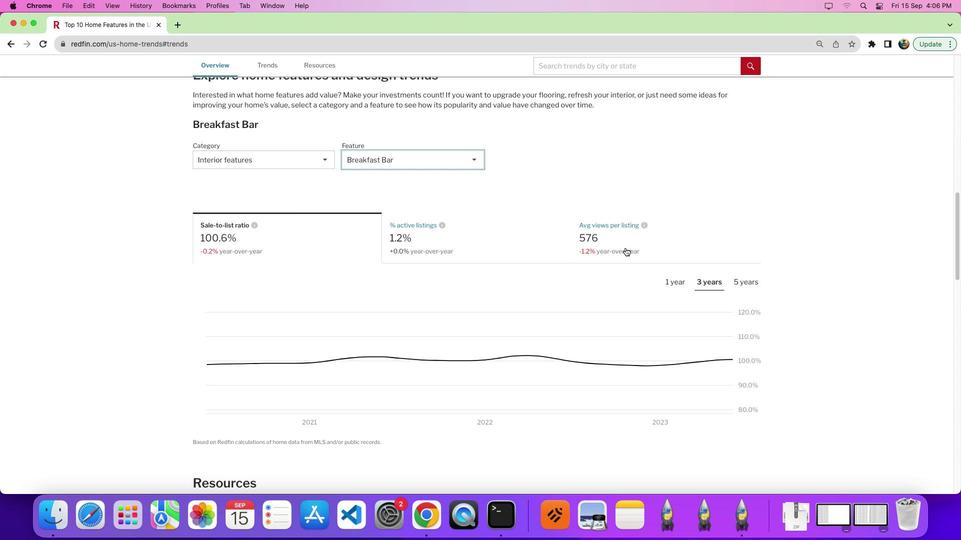 
Action: Mouse scrolled (623, 238) with delta (0, 171)
Screenshot: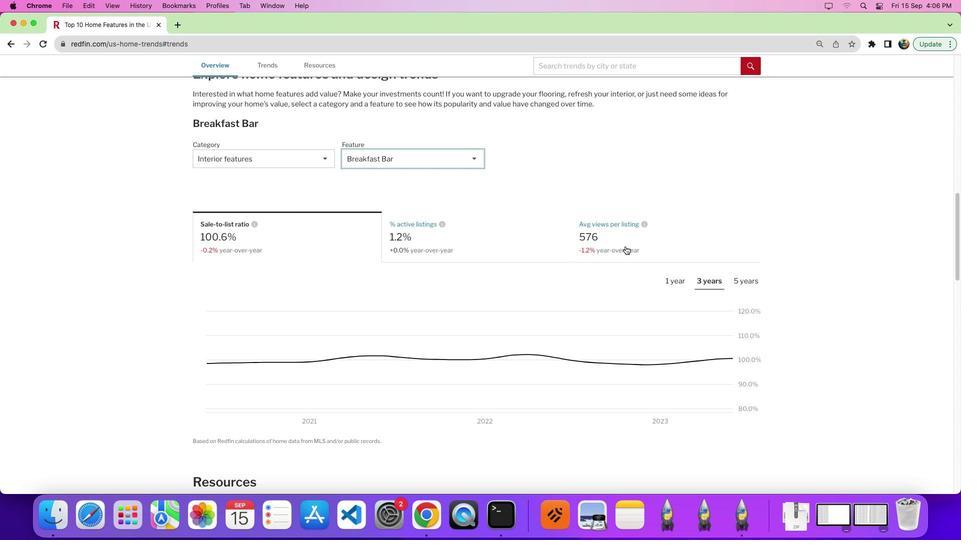 
Action: Mouse moved to (623, 237)
Screenshot: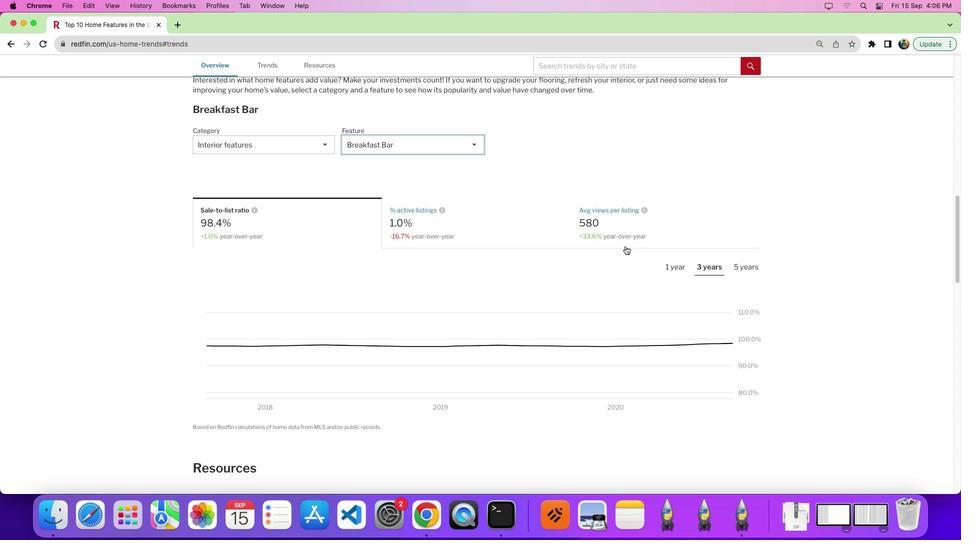 
Action: Mouse scrolled (623, 237) with delta (0, 171)
Screenshot: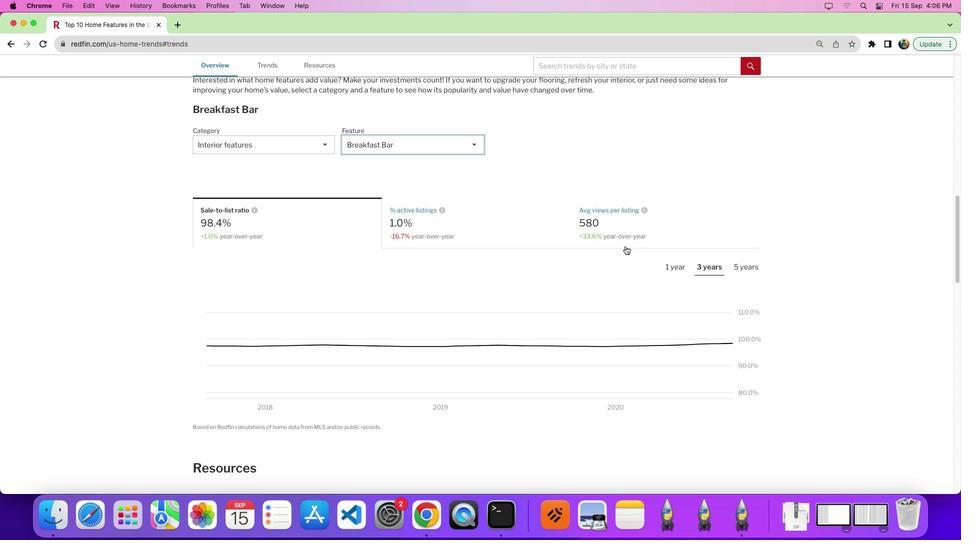 
Action: Mouse moved to (489, 222)
Screenshot: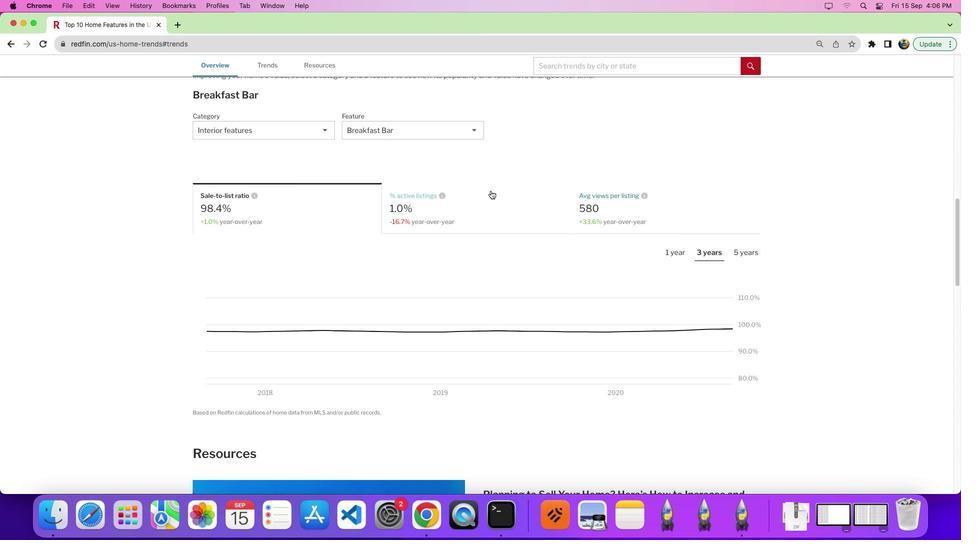 
Action: Mouse pressed left at (489, 222)
Screenshot: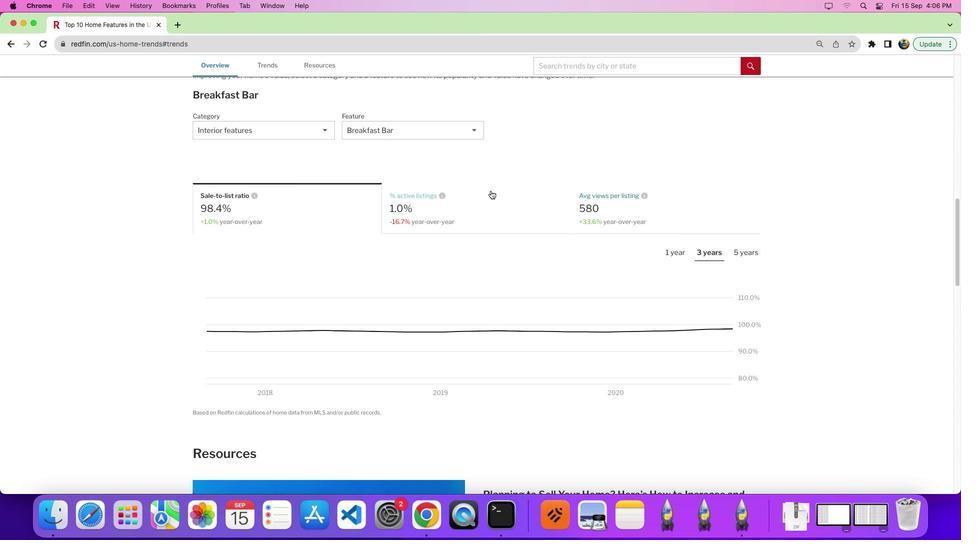 
Action: Mouse moved to (674, 246)
Screenshot: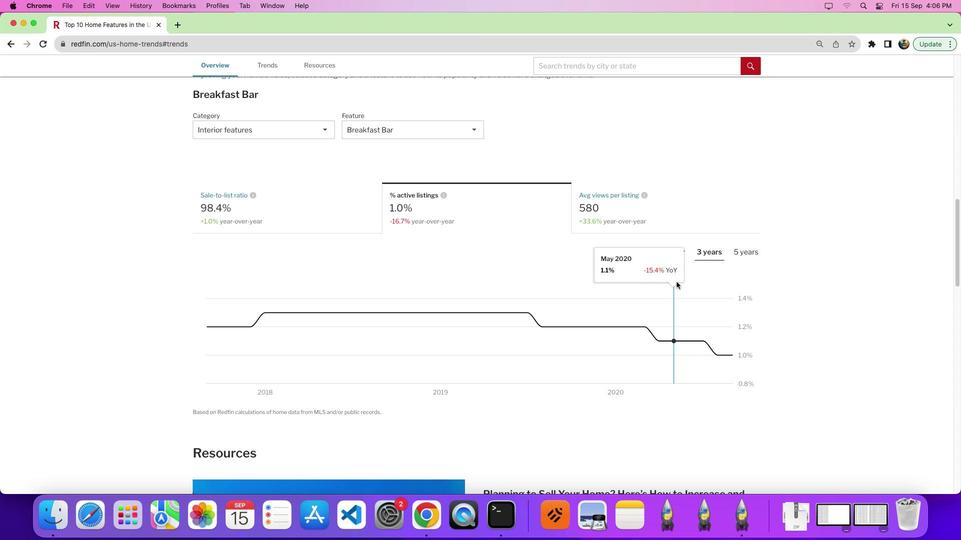 
Action: Mouse scrolled (674, 246) with delta (0, 171)
Screenshot: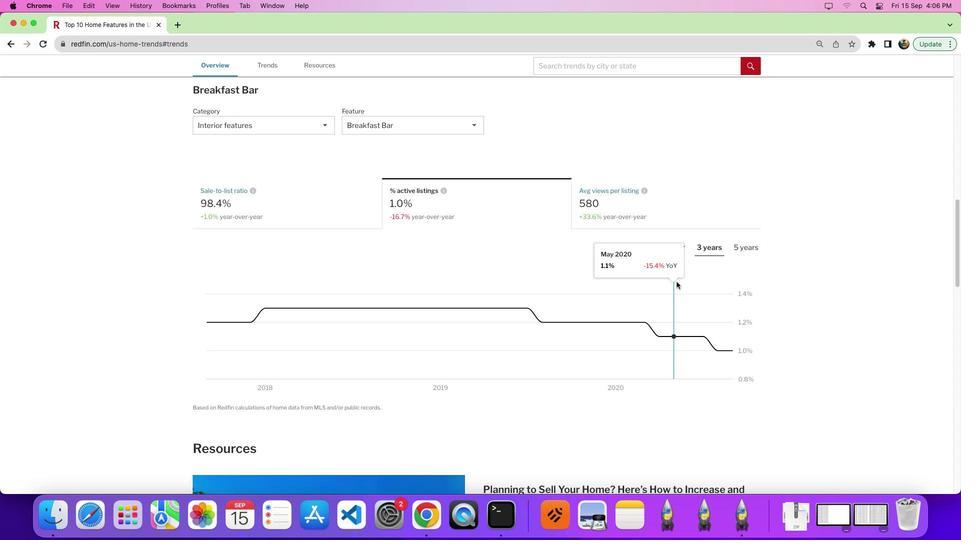 
Action: Mouse moved to (674, 246)
Screenshot: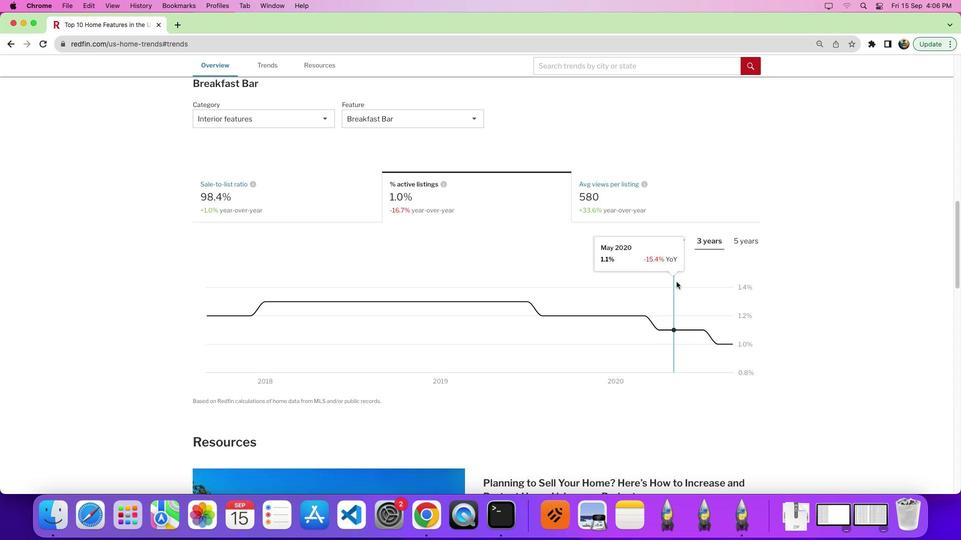 
Action: Mouse scrolled (674, 246) with delta (0, 171)
Screenshot: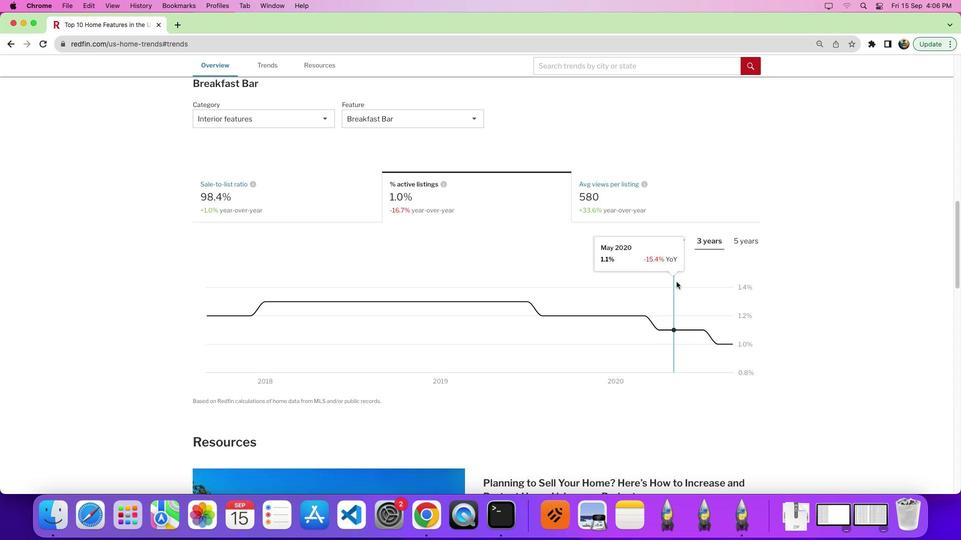 
Action: Mouse moved to (710, 232)
Screenshot: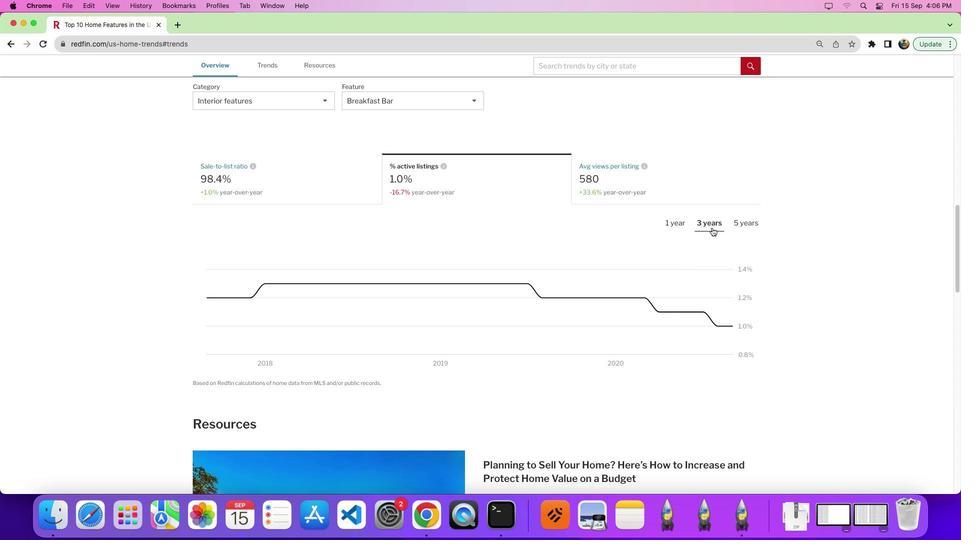 
Action: Mouse pressed left at (710, 232)
Screenshot: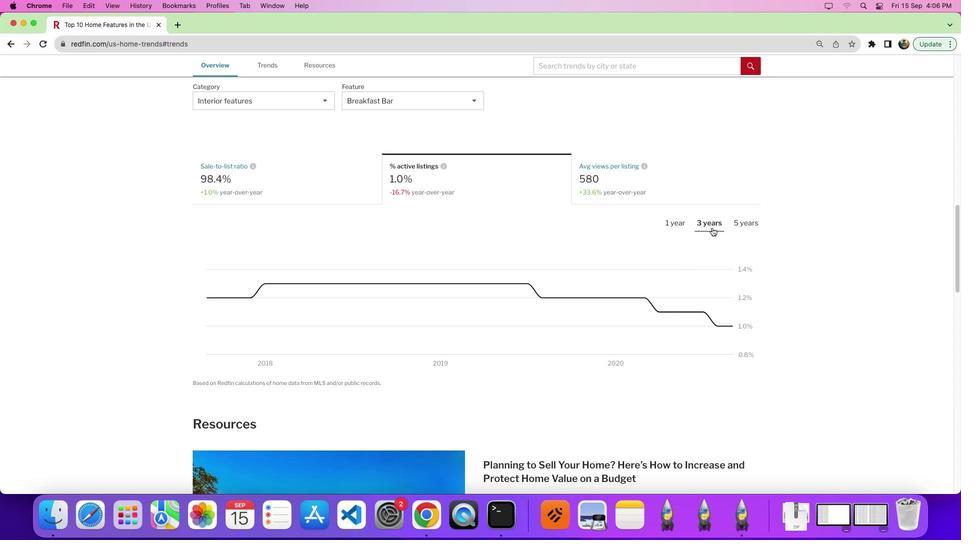 
Action: Mouse moved to (588, 250)
Screenshot: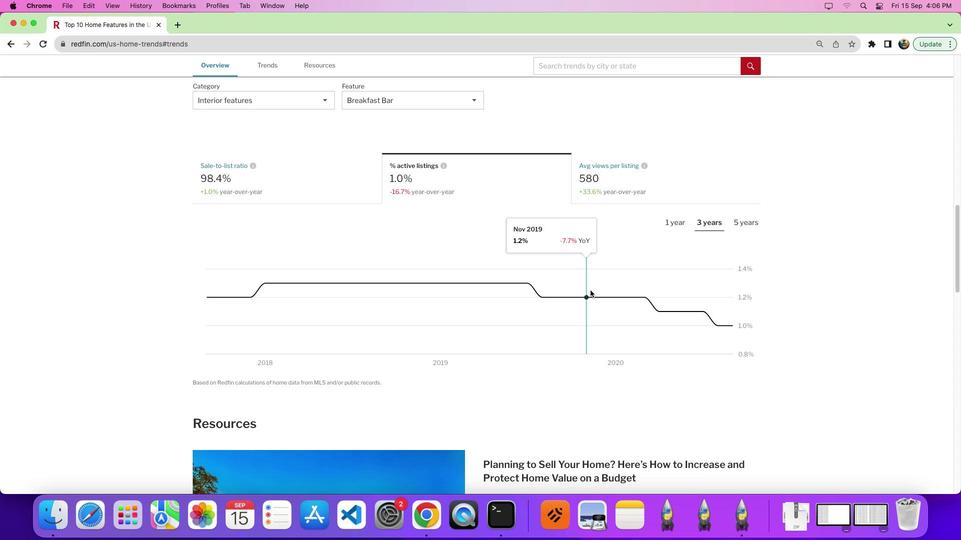 
Action: Mouse scrolled (588, 250) with delta (0, 171)
Screenshot: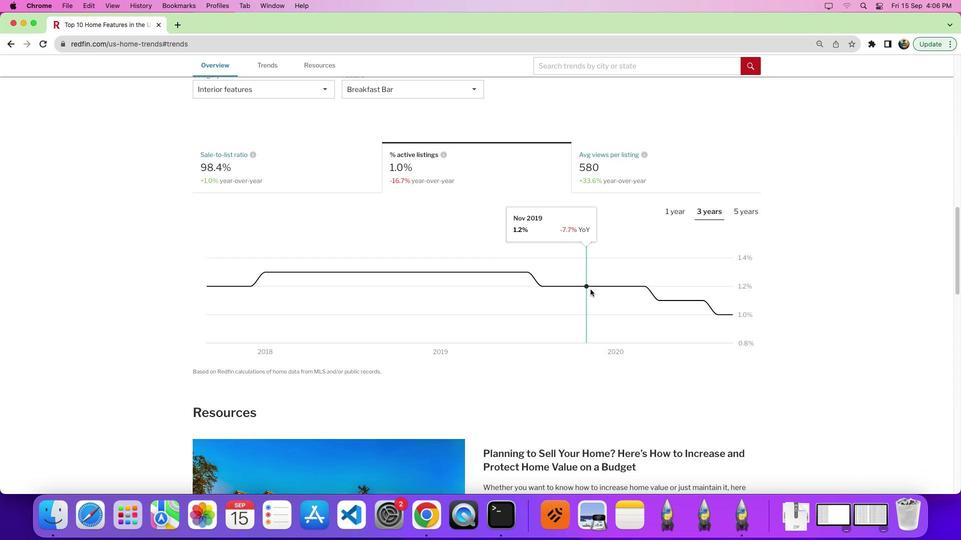 
Action: Mouse moved to (588, 249)
Screenshot: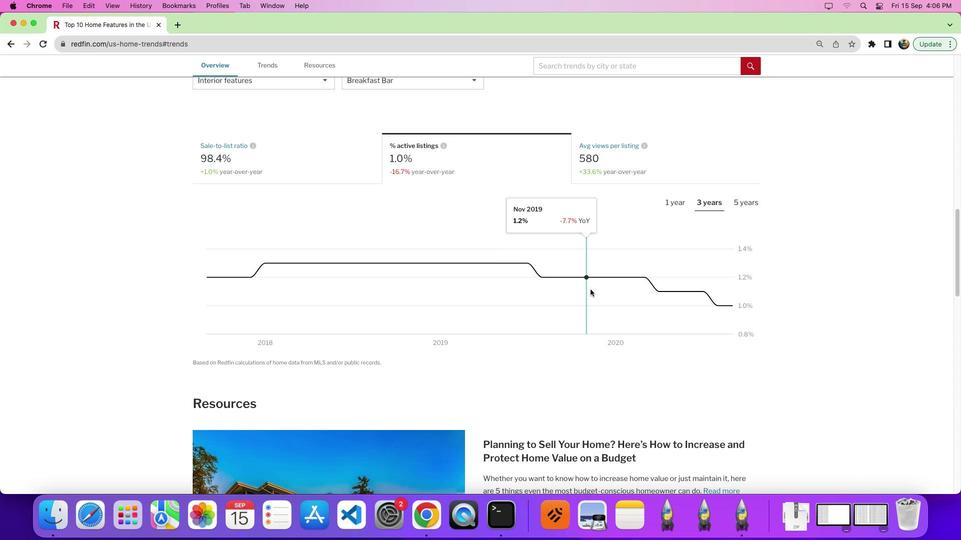 
Action: Mouse scrolled (588, 249) with delta (0, 171)
Screenshot: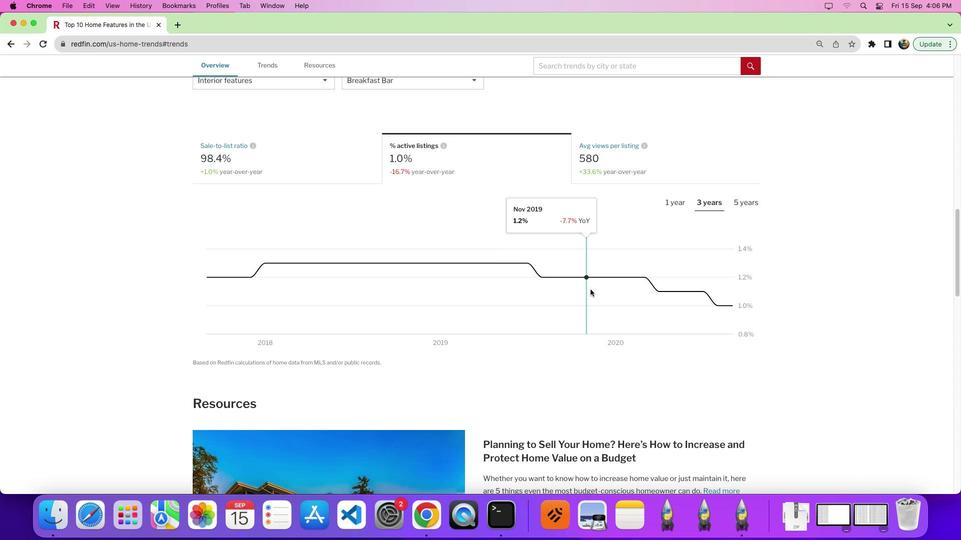 
Action: Mouse moved to (677, 256)
Screenshot: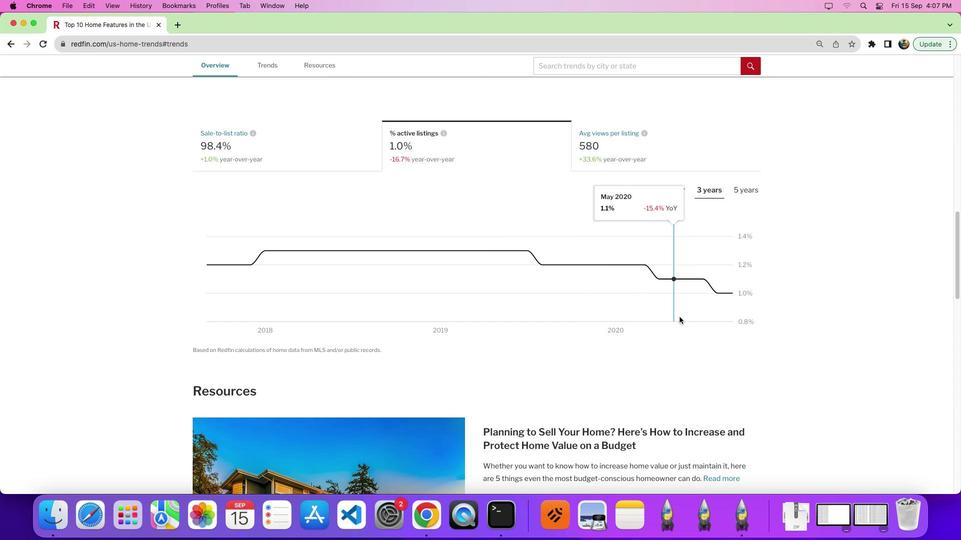 
